Task: Create a due date automation trigger when advanced on, on the wednesday before a card is due add content with a description not containing resume at 11:00 AM.
Action: Mouse moved to (1066, 329)
Screenshot: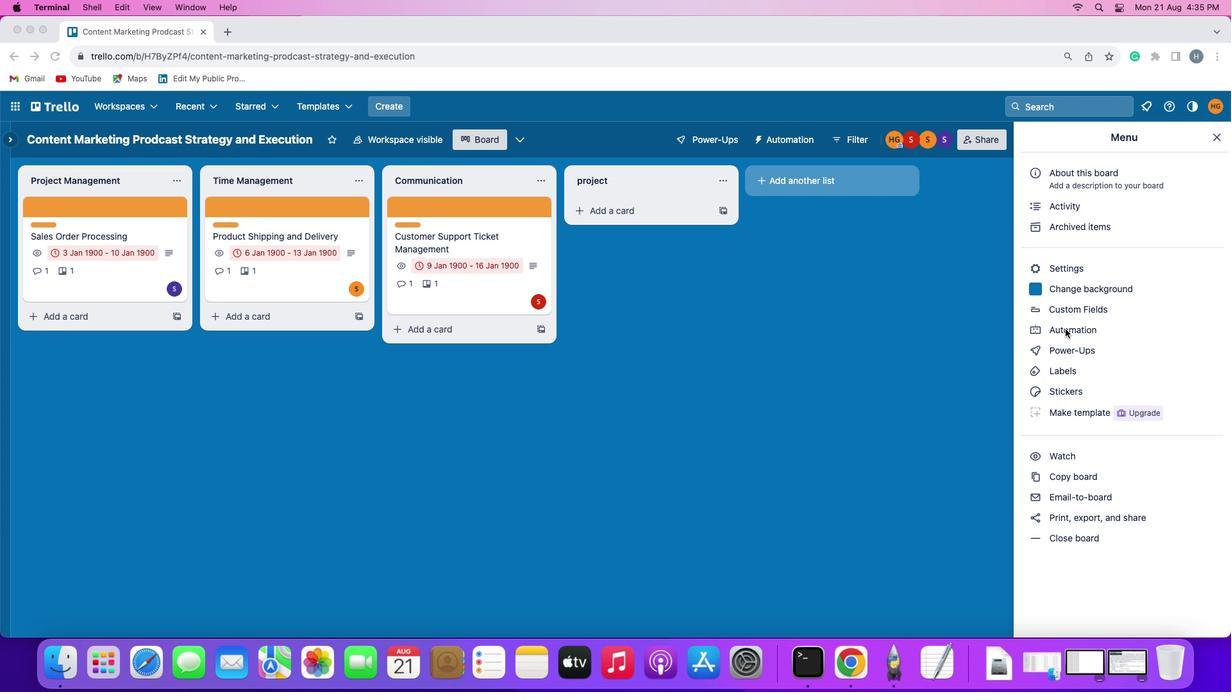 
Action: Mouse pressed left at (1066, 329)
Screenshot: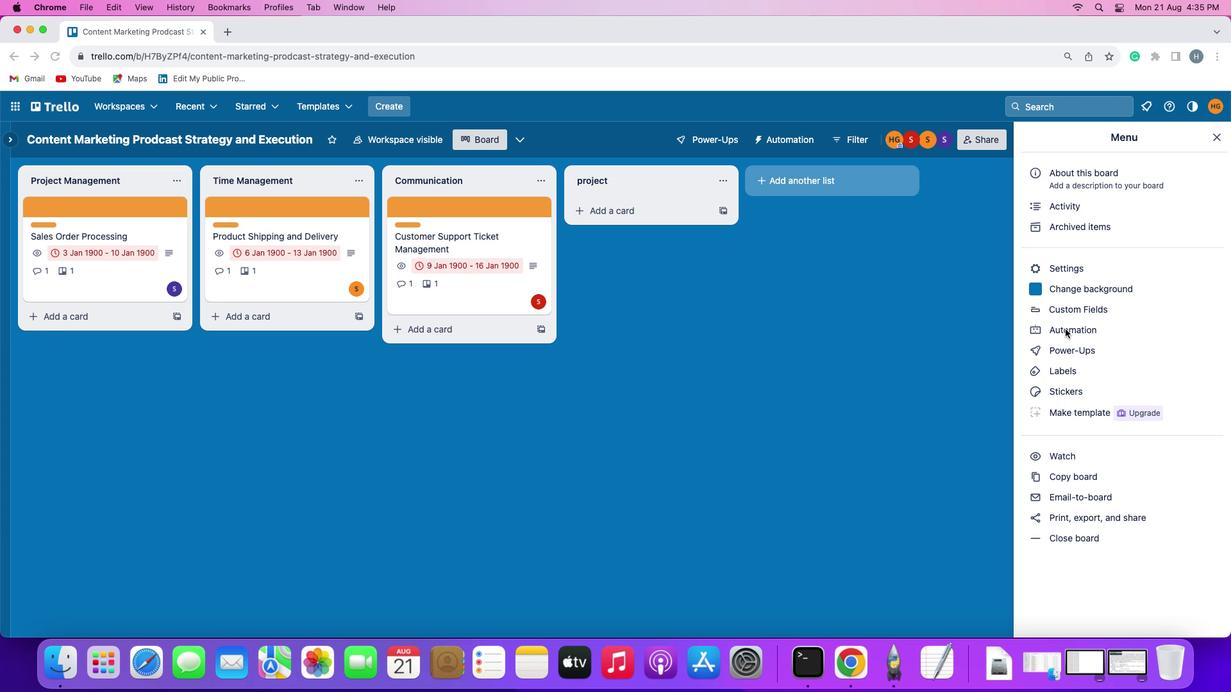 
Action: Mouse pressed left at (1066, 329)
Screenshot: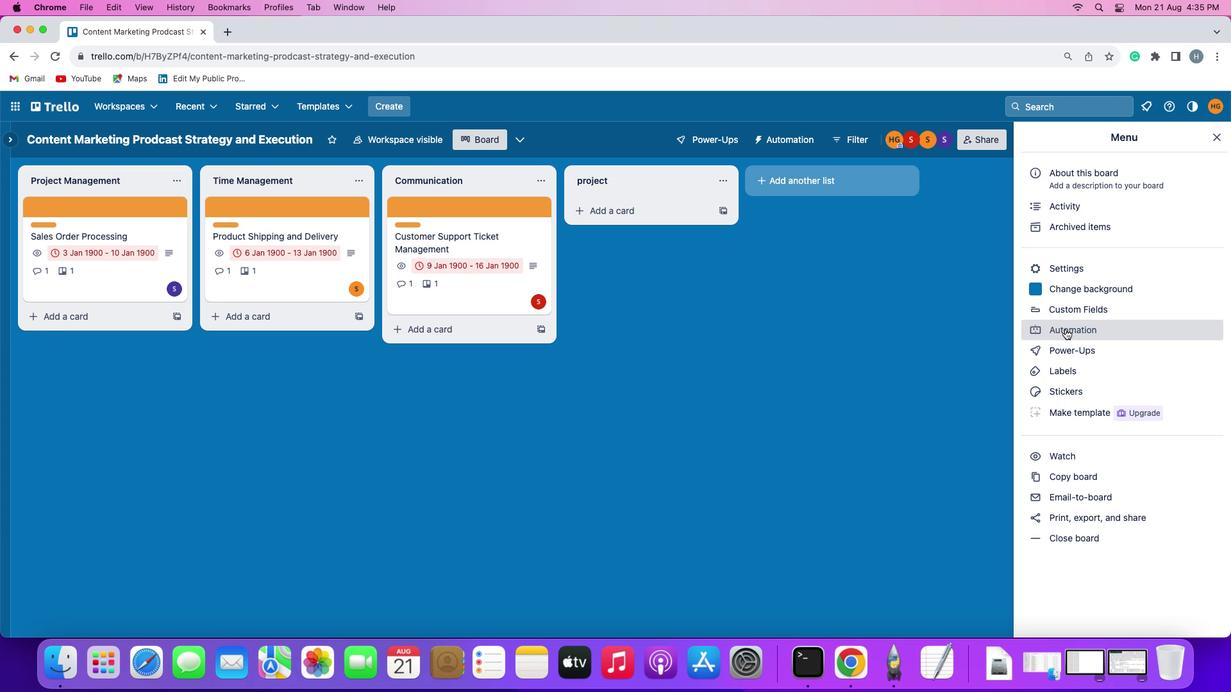 
Action: Mouse moved to (91, 306)
Screenshot: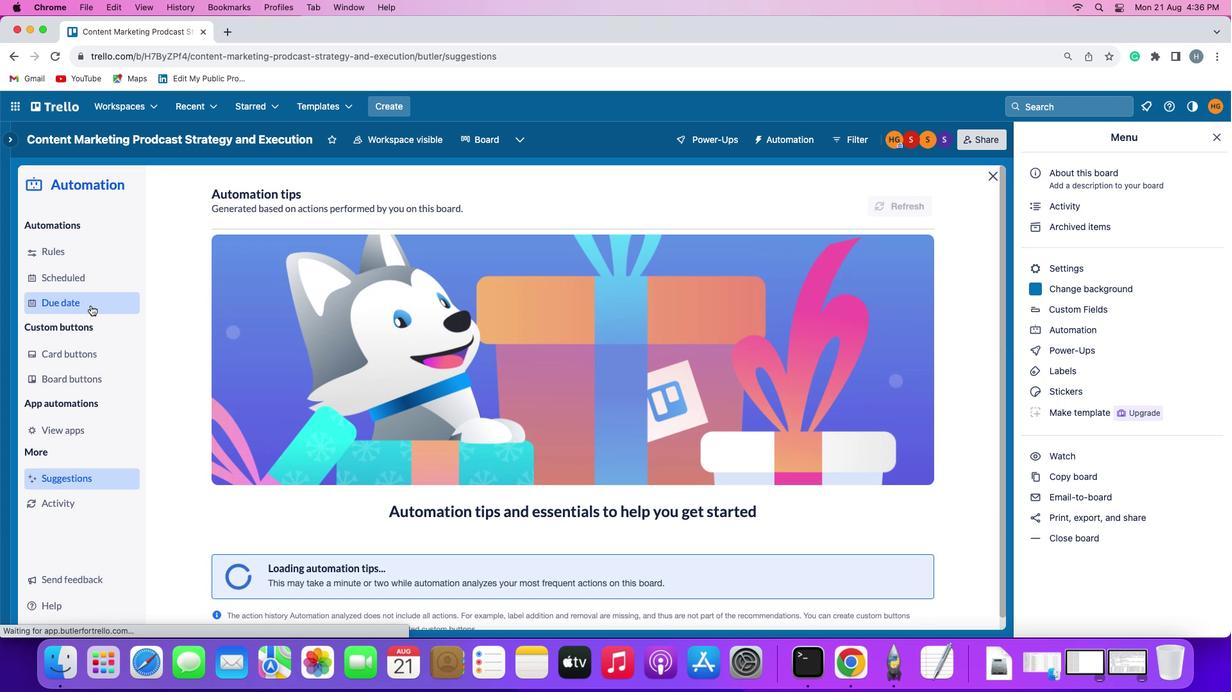 
Action: Mouse pressed left at (91, 306)
Screenshot: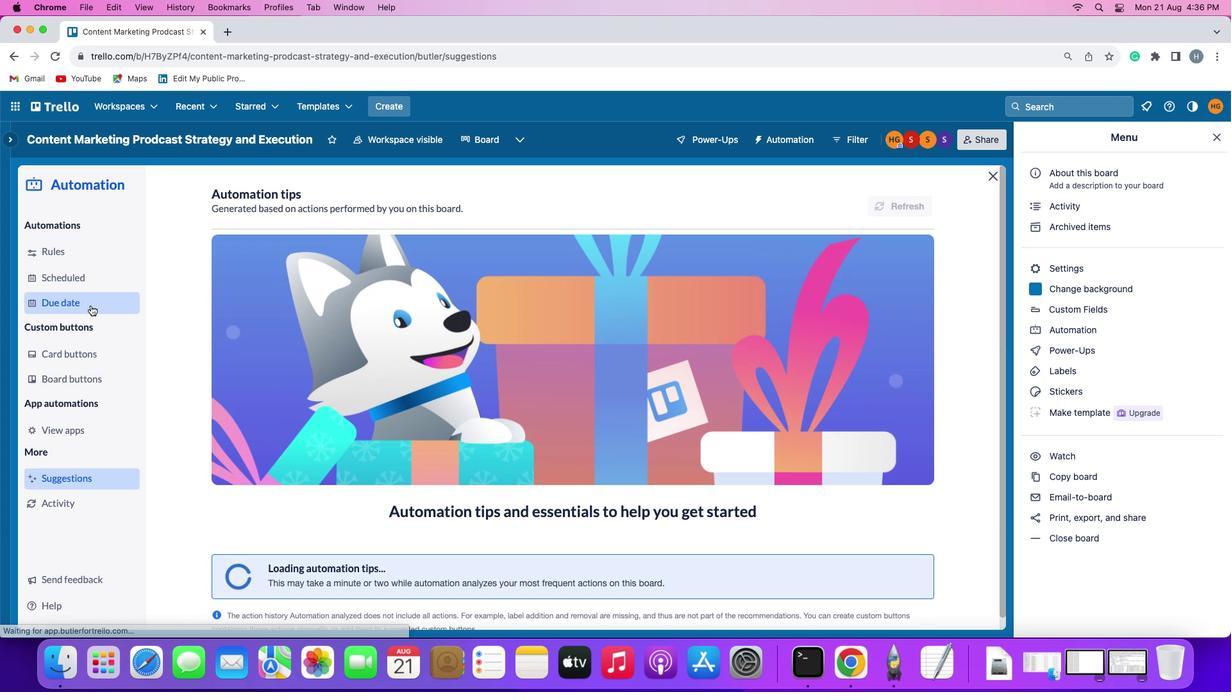 
Action: Mouse moved to (839, 196)
Screenshot: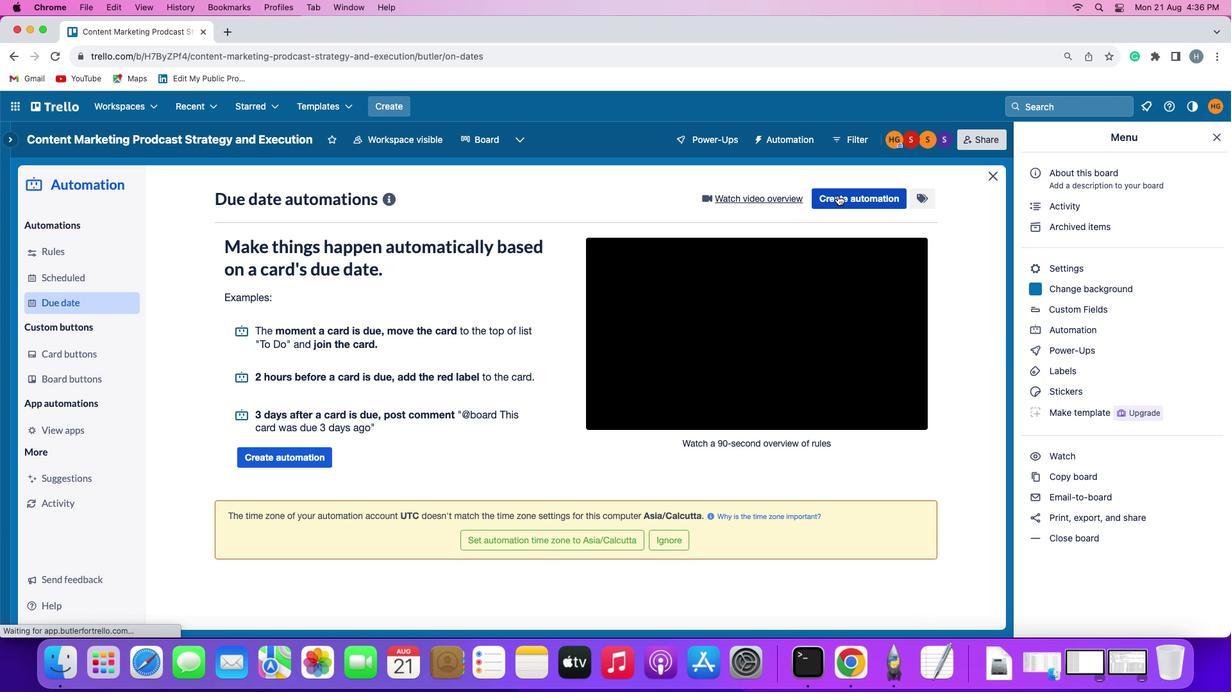 
Action: Mouse pressed left at (839, 196)
Screenshot: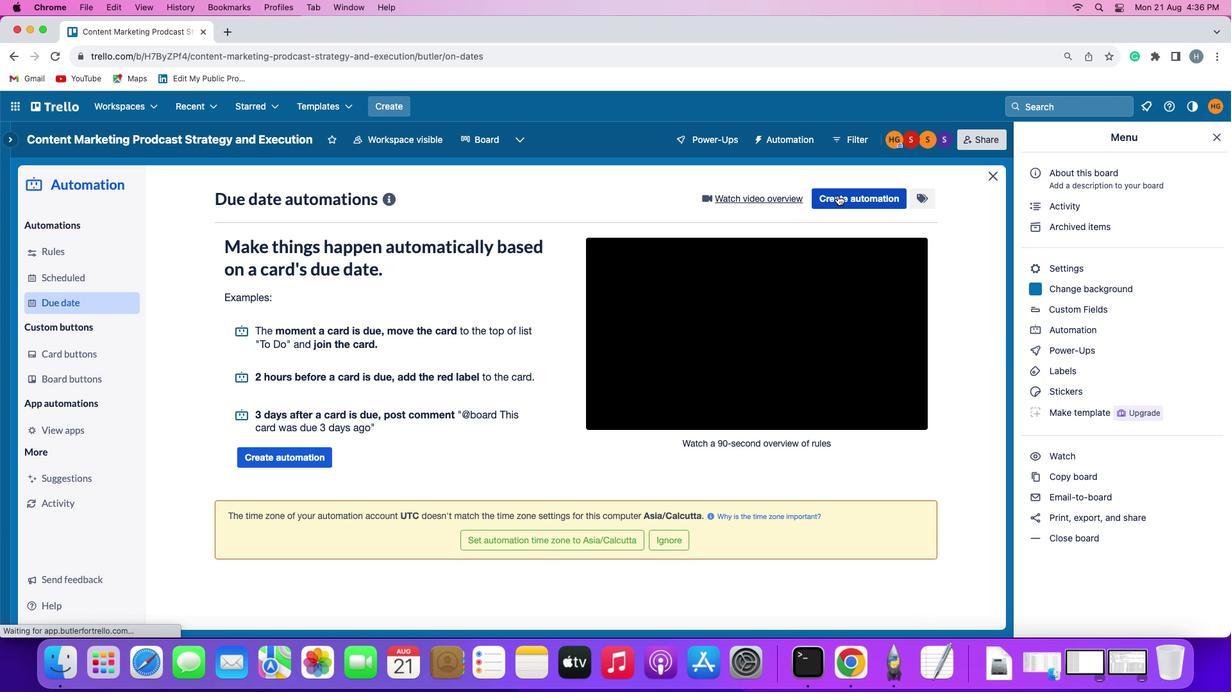 
Action: Mouse moved to (246, 322)
Screenshot: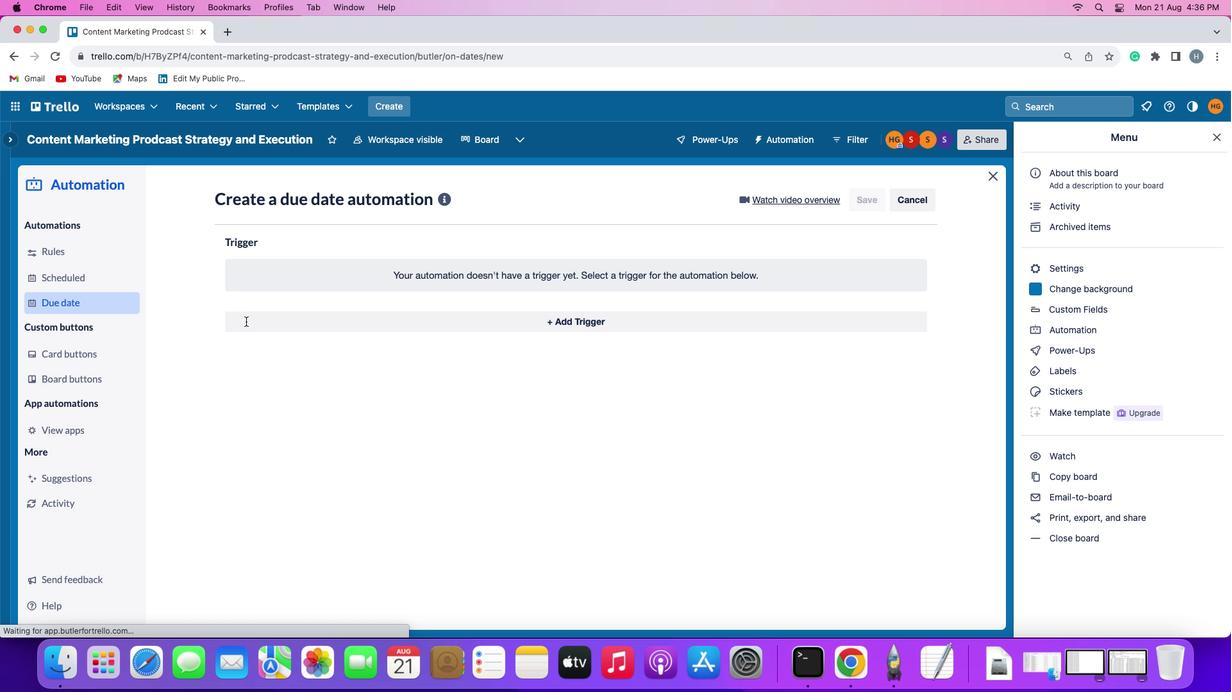 
Action: Mouse pressed left at (246, 322)
Screenshot: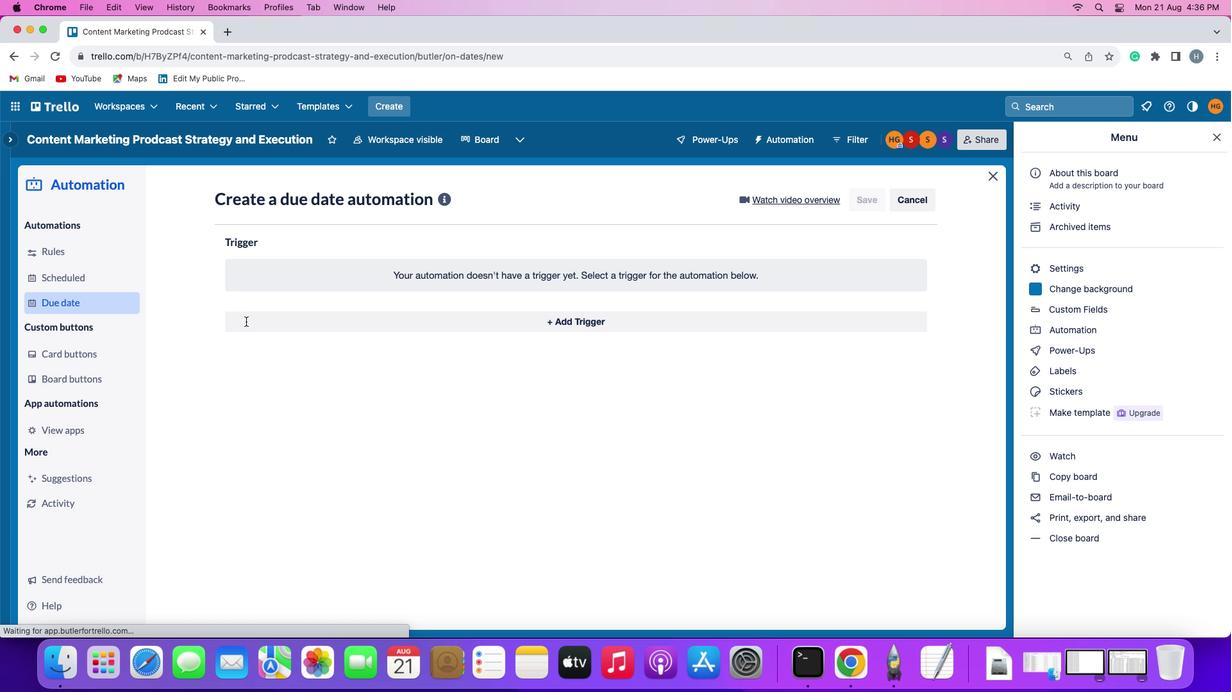 
Action: Mouse moved to (310, 436)
Screenshot: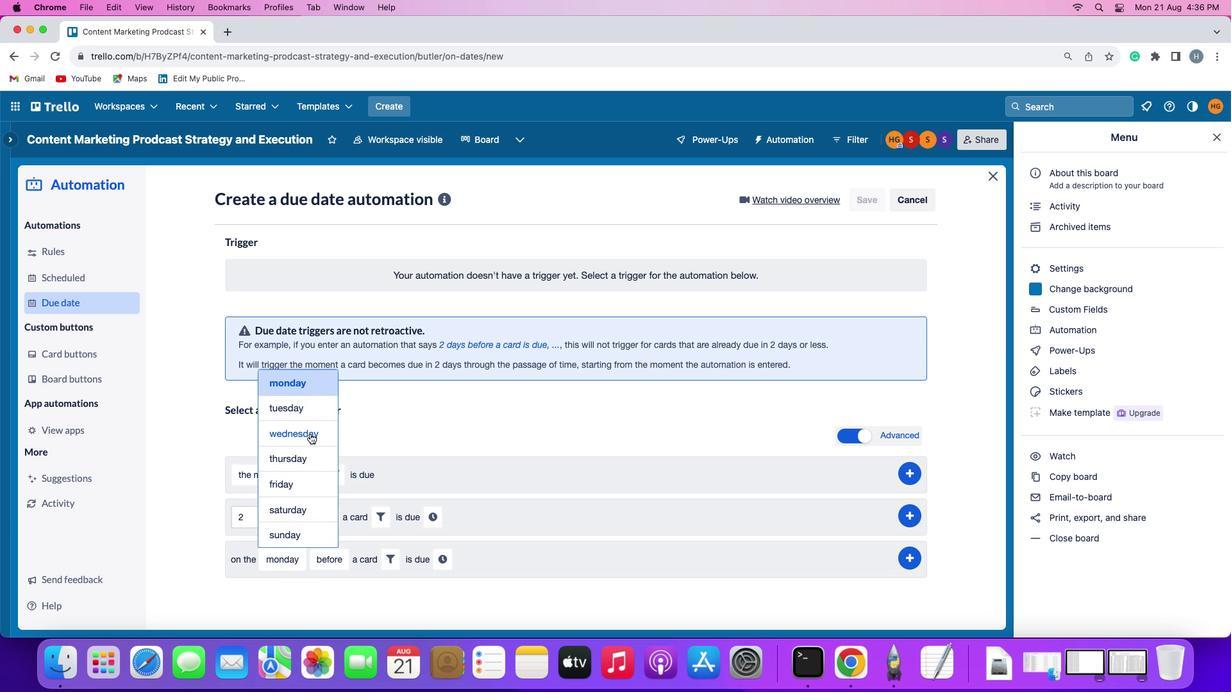 
Action: Mouse pressed left at (310, 436)
Screenshot: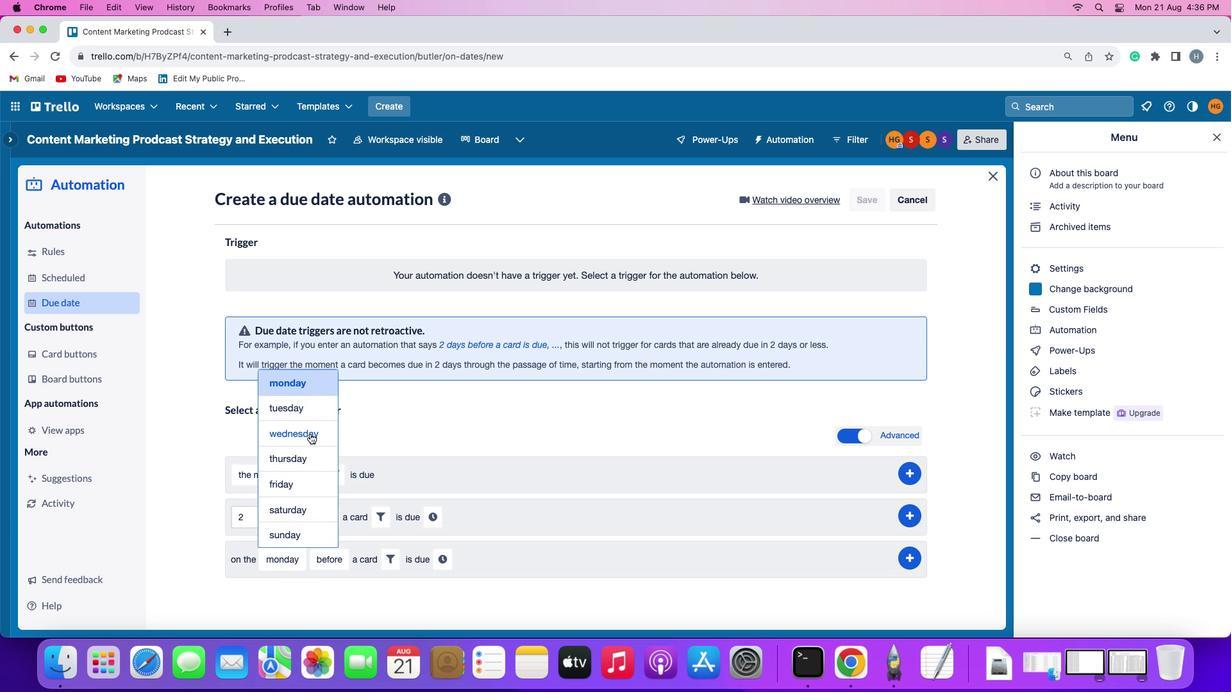 
Action: Mouse moved to (406, 561)
Screenshot: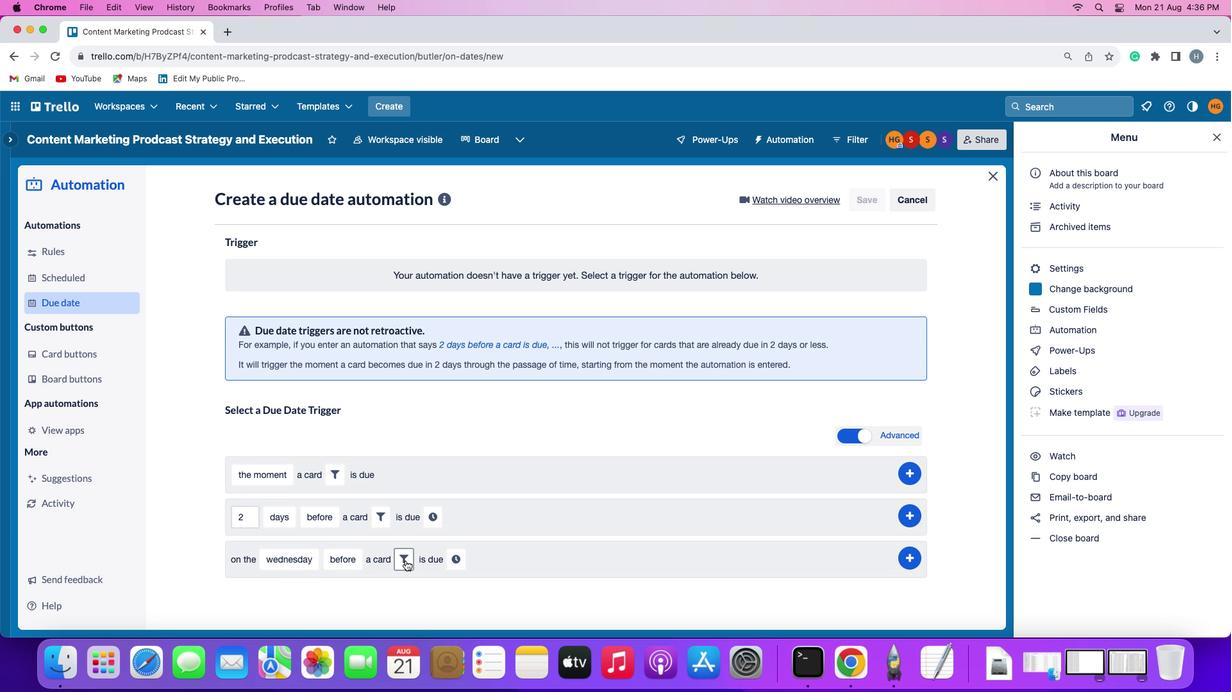 
Action: Mouse pressed left at (406, 561)
Screenshot: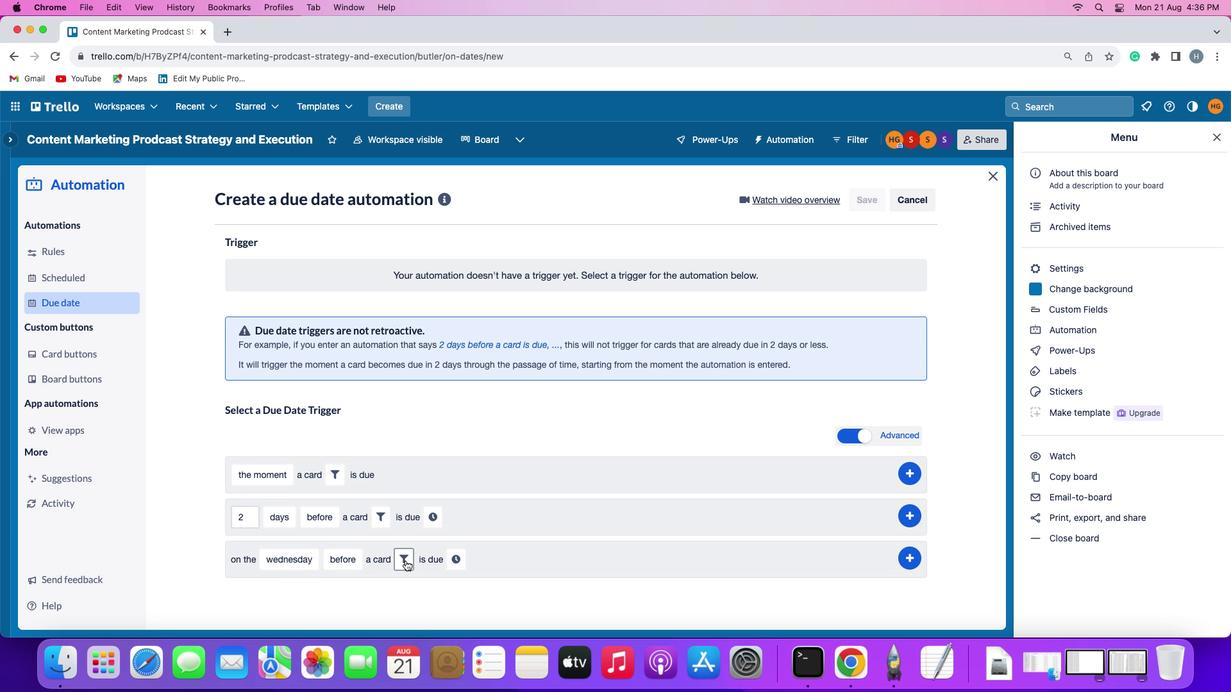
Action: Mouse moved to (567, 594)
Screenshot: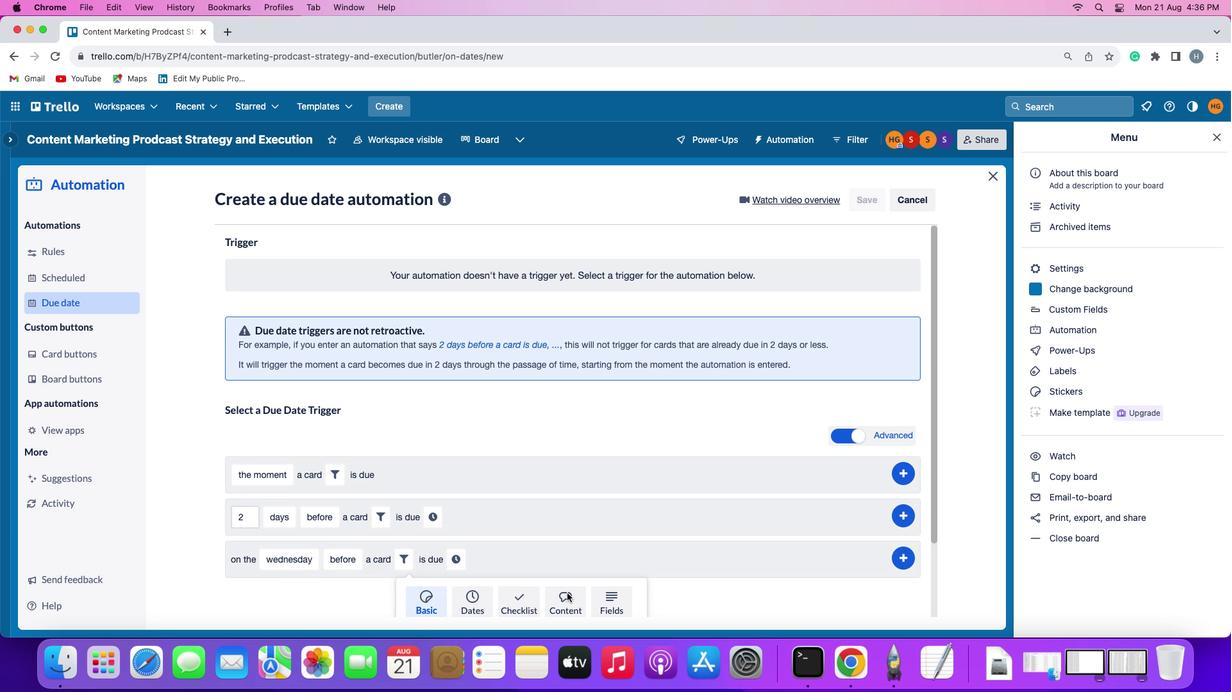 
Action: Mouse pressed left at (567, 594)
Screenshot: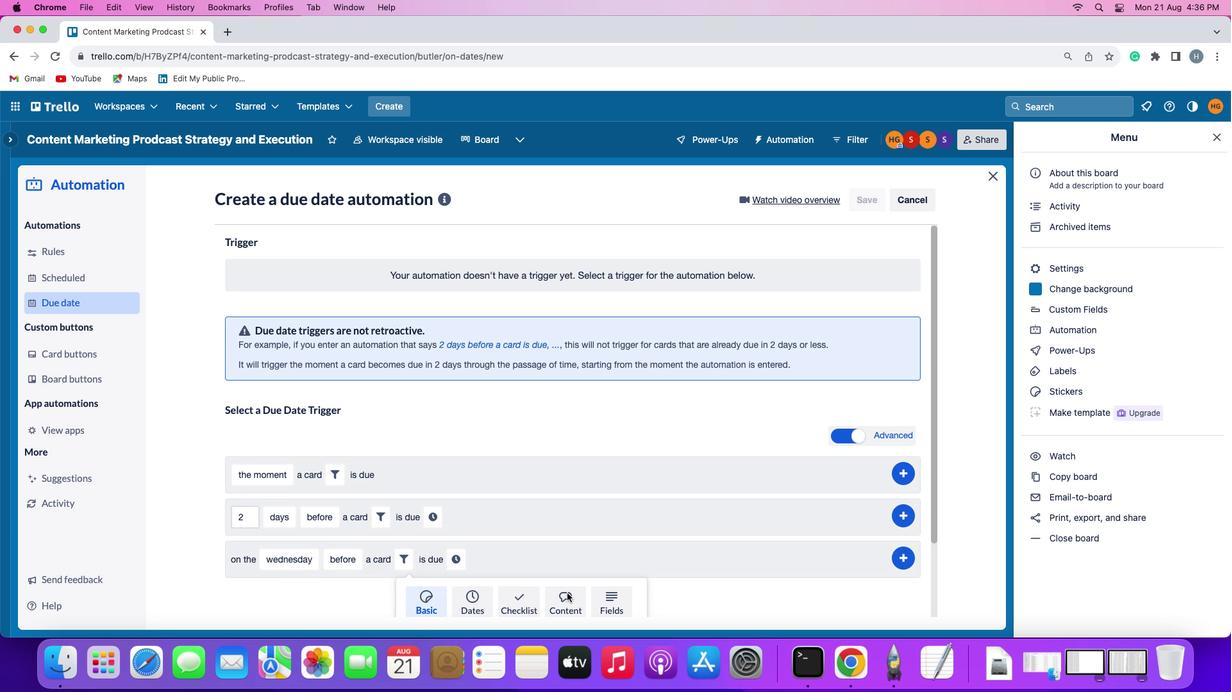 
Action: Mouse moved to (349, 583)
Screenshot: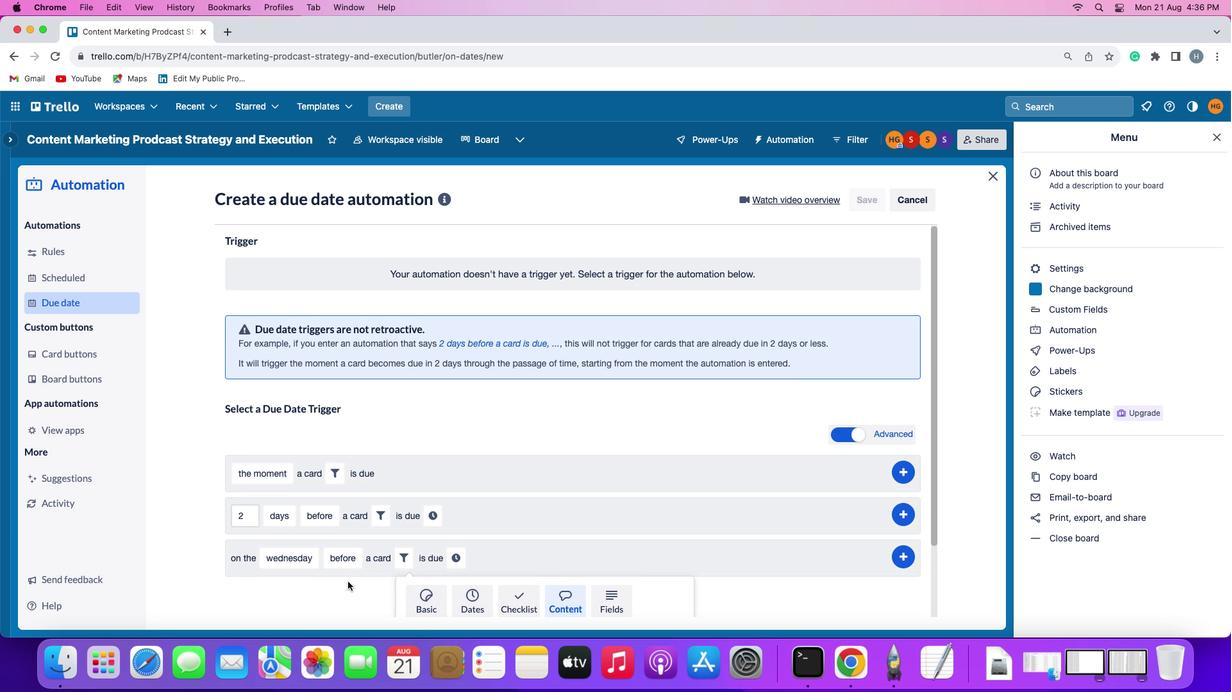 
Action: Mouse scrolled (349, 583) with delta (0, 0)
Screenshot: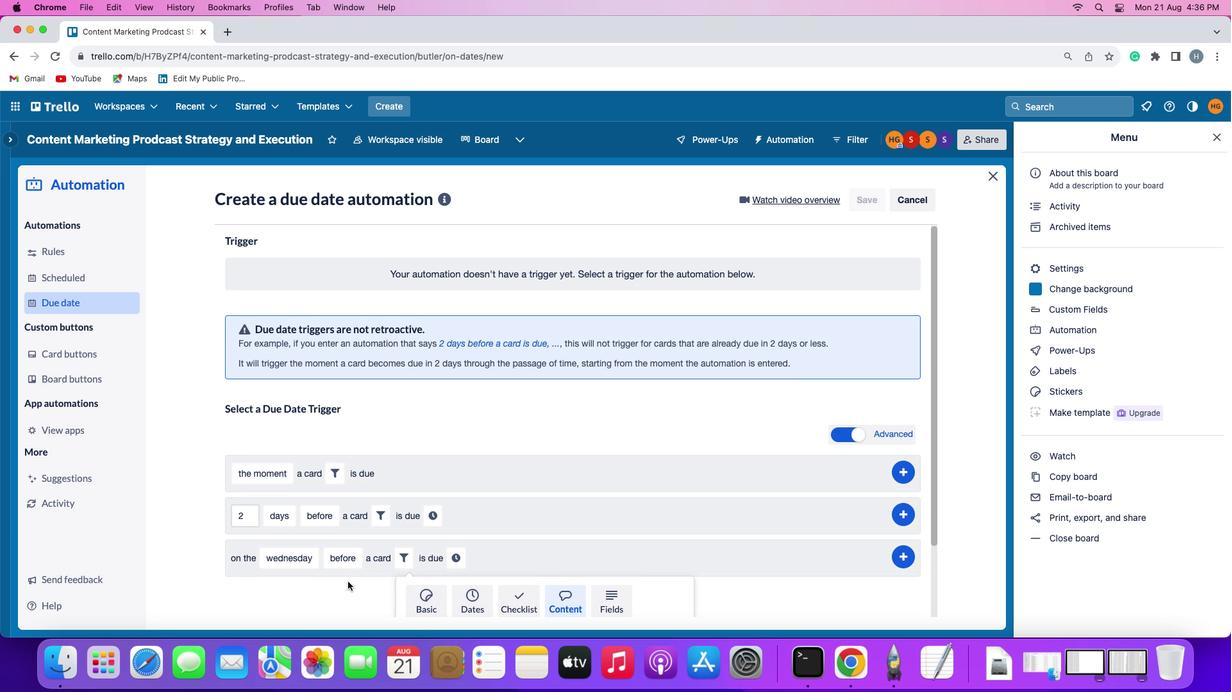 
Action: Mouse moved to (349, 583)
Screenshot: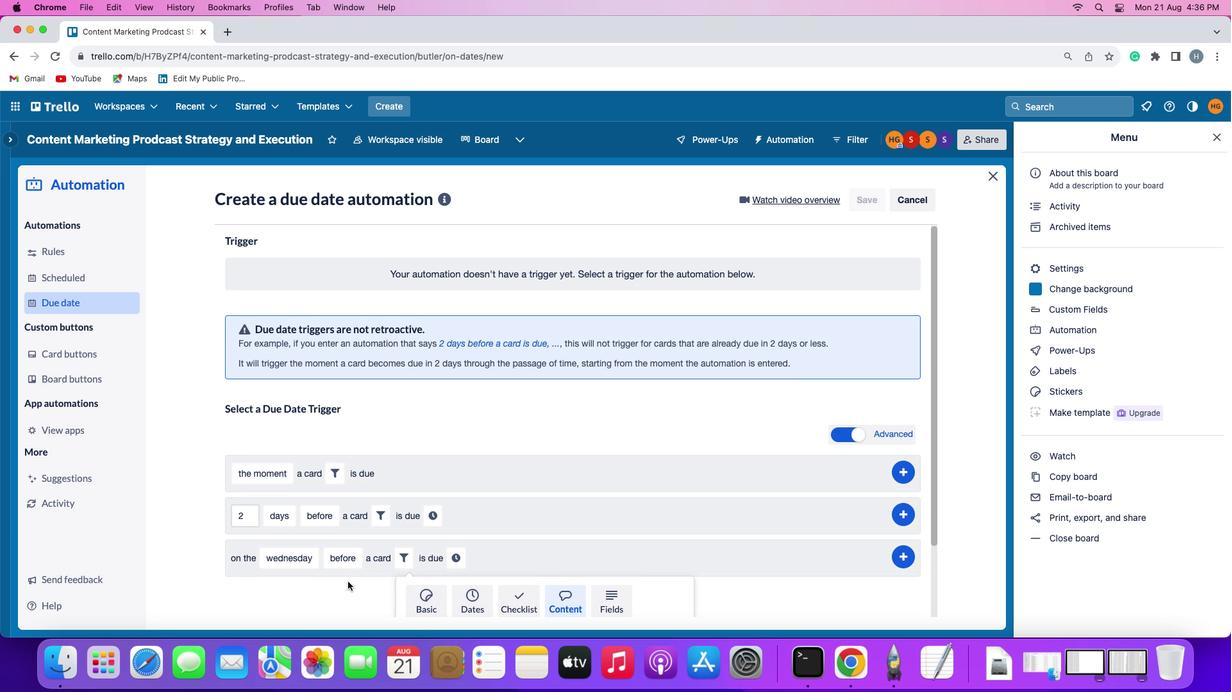 
Action: Mouse scrolled (349, 583) with delta (0, 0)
Screenshot: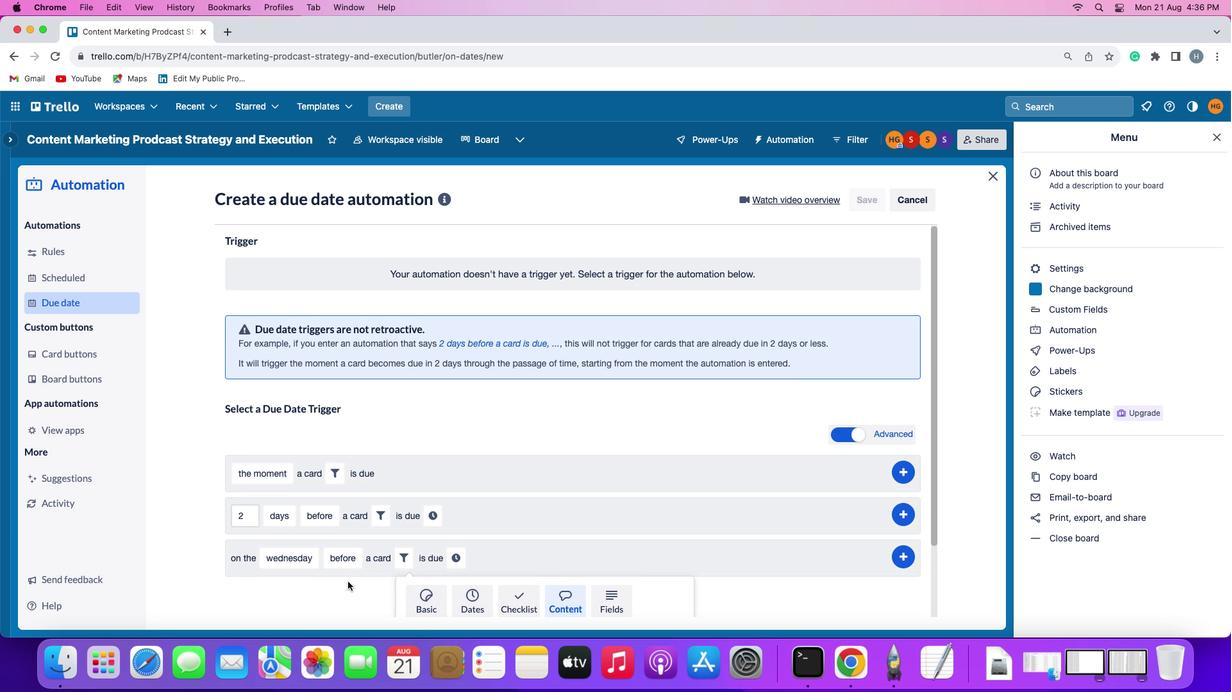 
Action: Mouse moved to (348, 583)
Screenshot: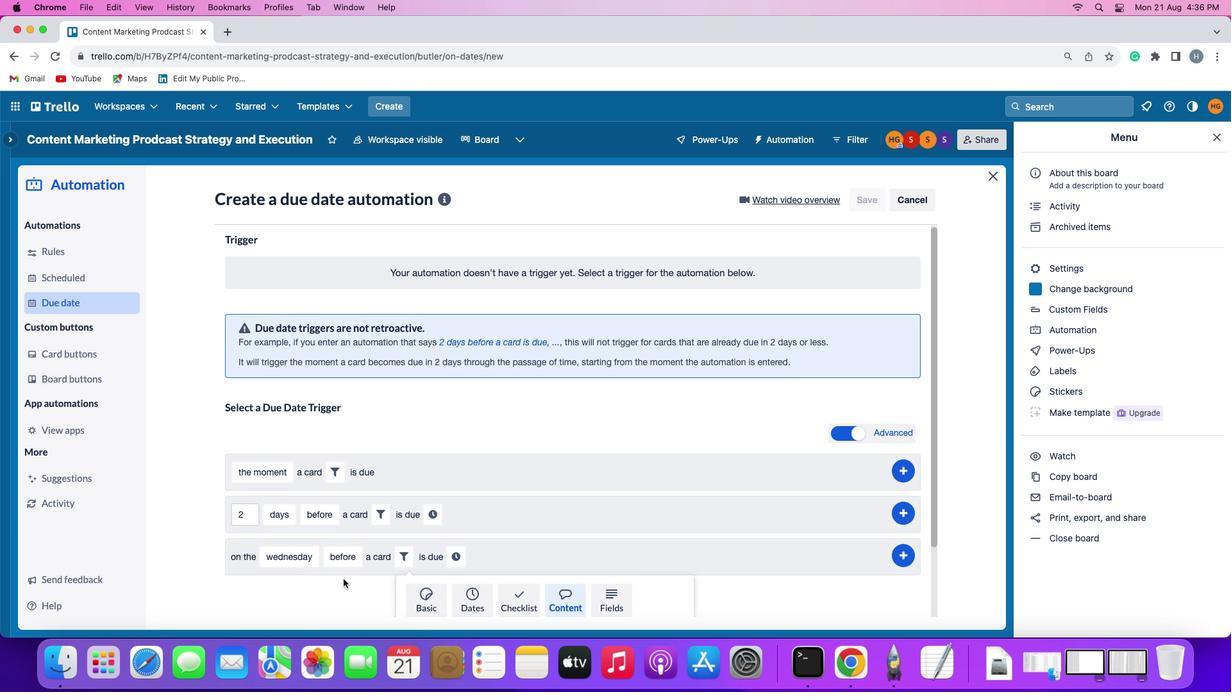 
Action: Mouse scrolled (348, 583) with delta (0, 0)
Screenshot: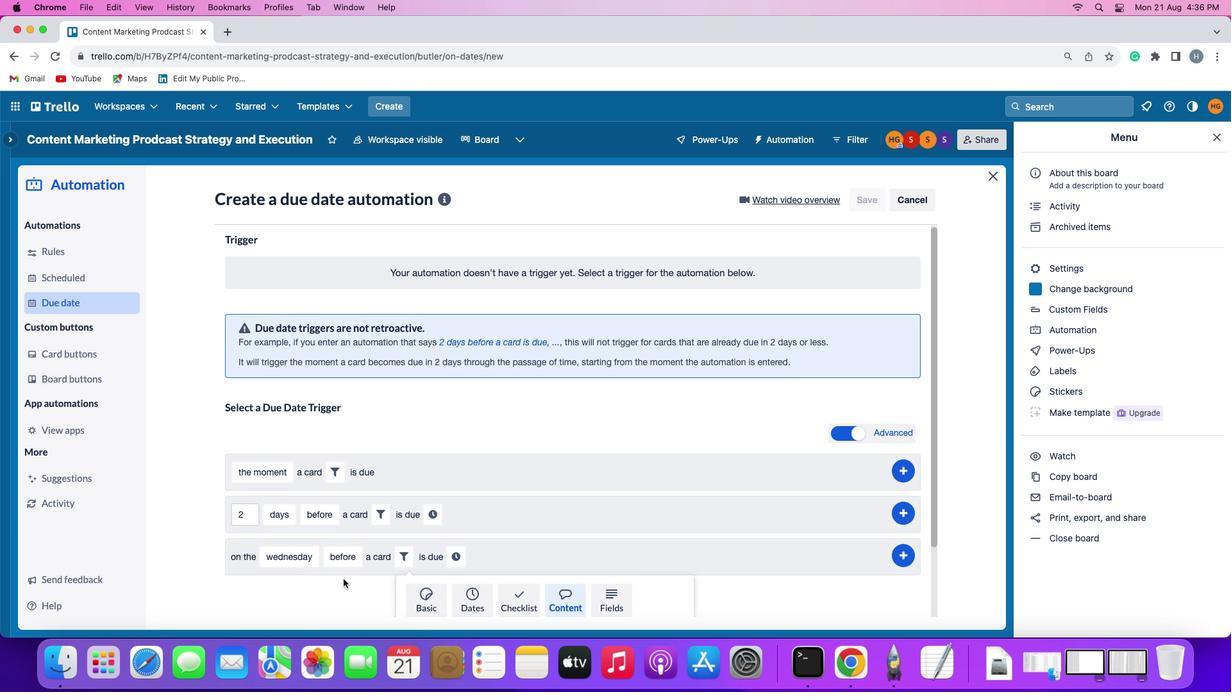 
Action: Mouse moved to (343, 579)
Screenshot: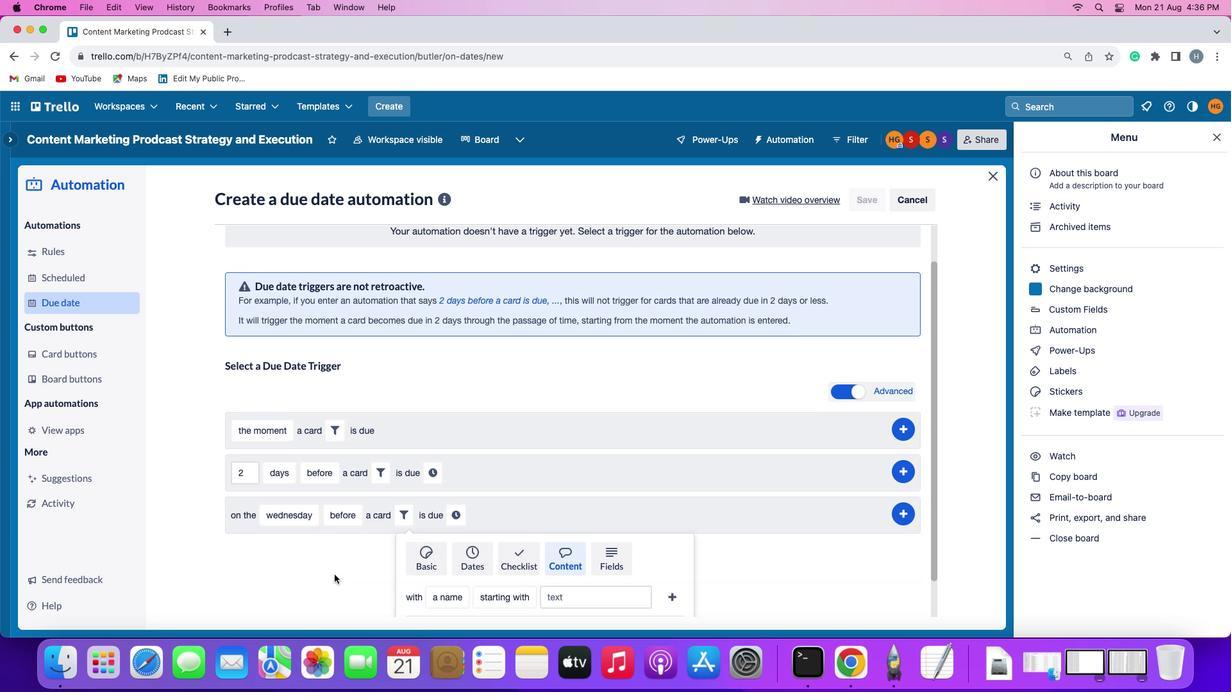 
Action: Mouse scrolled (343, 579) with delta (0, -1)
Screenshot: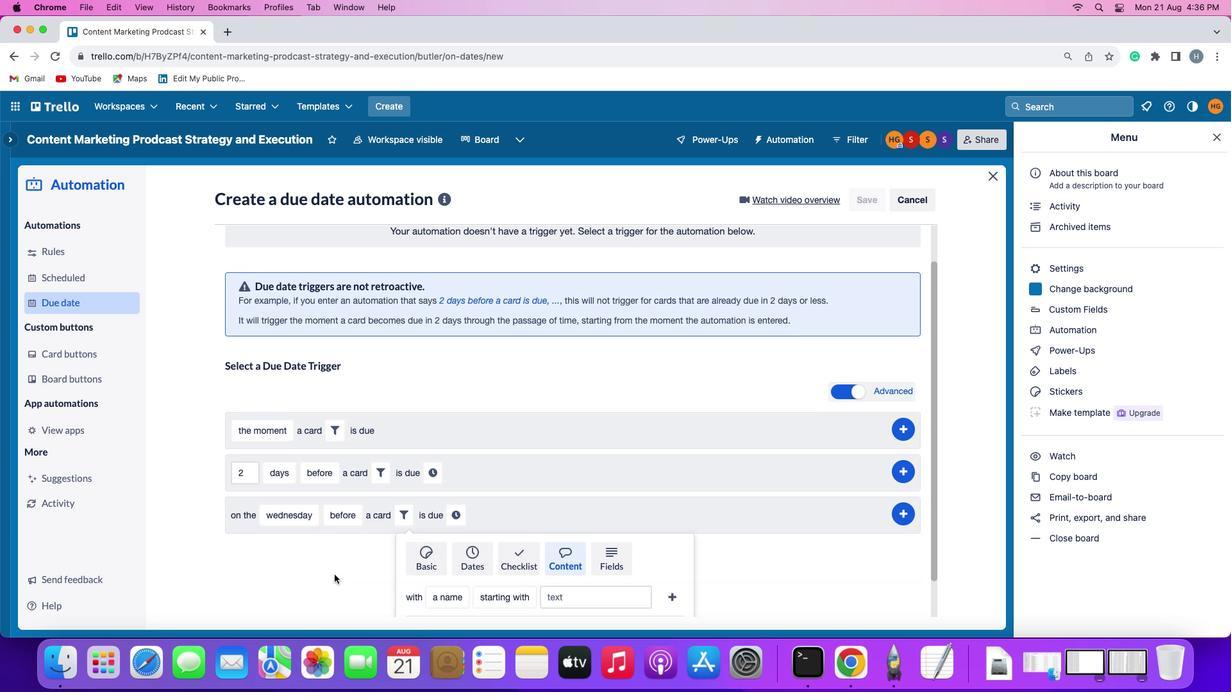 
Action: Mouse moved to (449, 552)
Screenshot: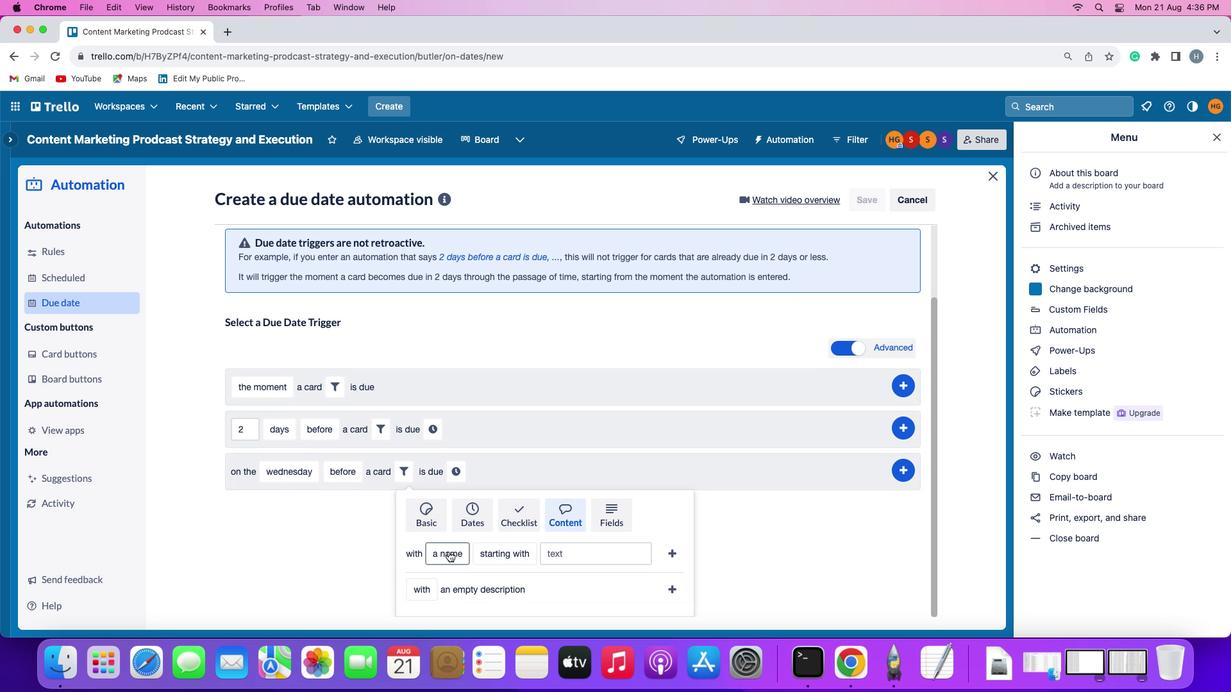 
Action: Mouse pressed left at (449, 552)
Screenshot: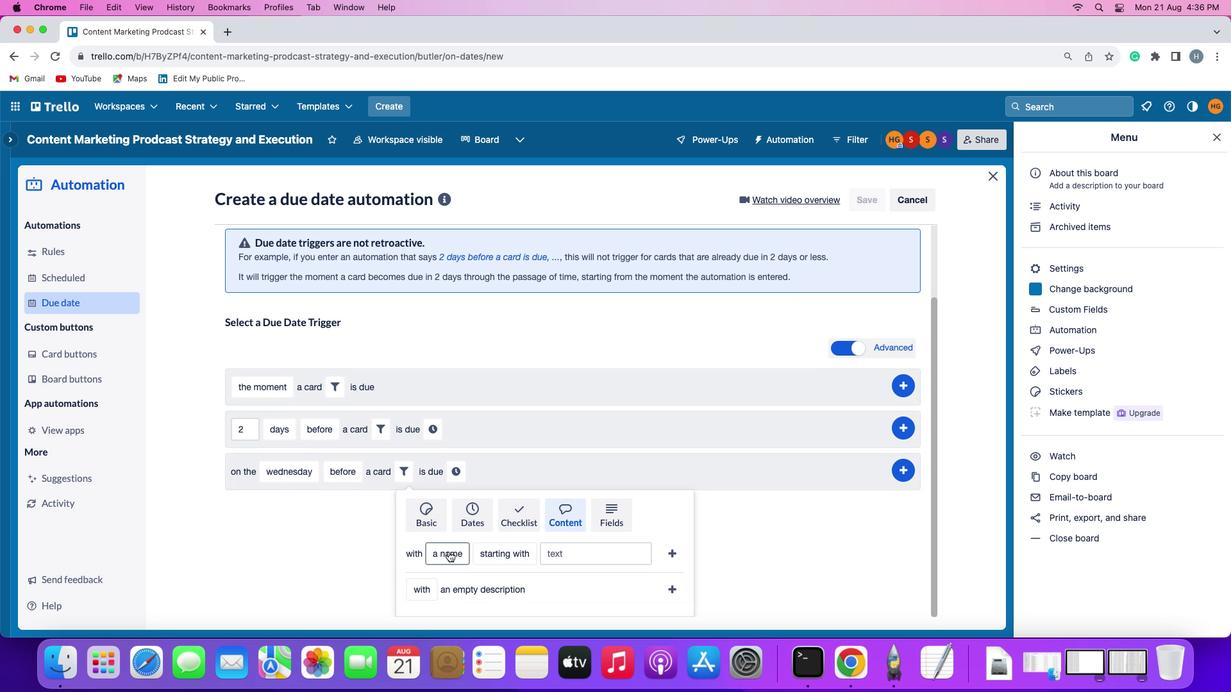 
Action: Mouse moved to (470, 506)
Screenshot: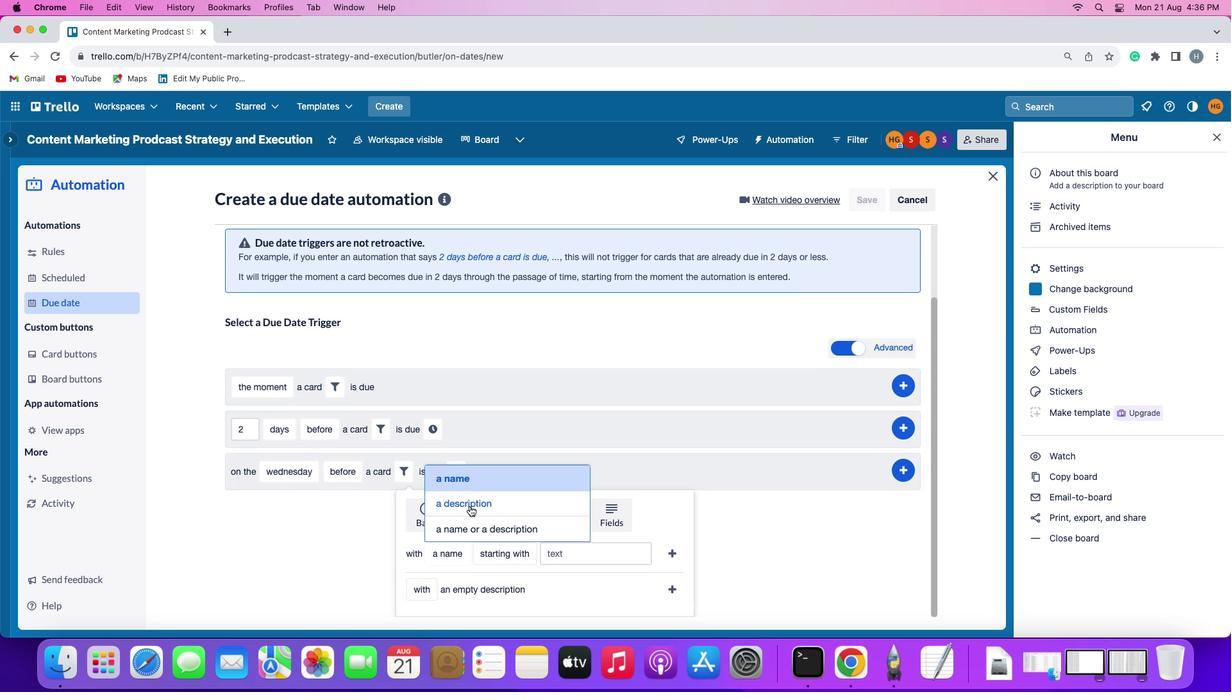 
Action: Mouse pressed left at (470, 506)
Screenshot: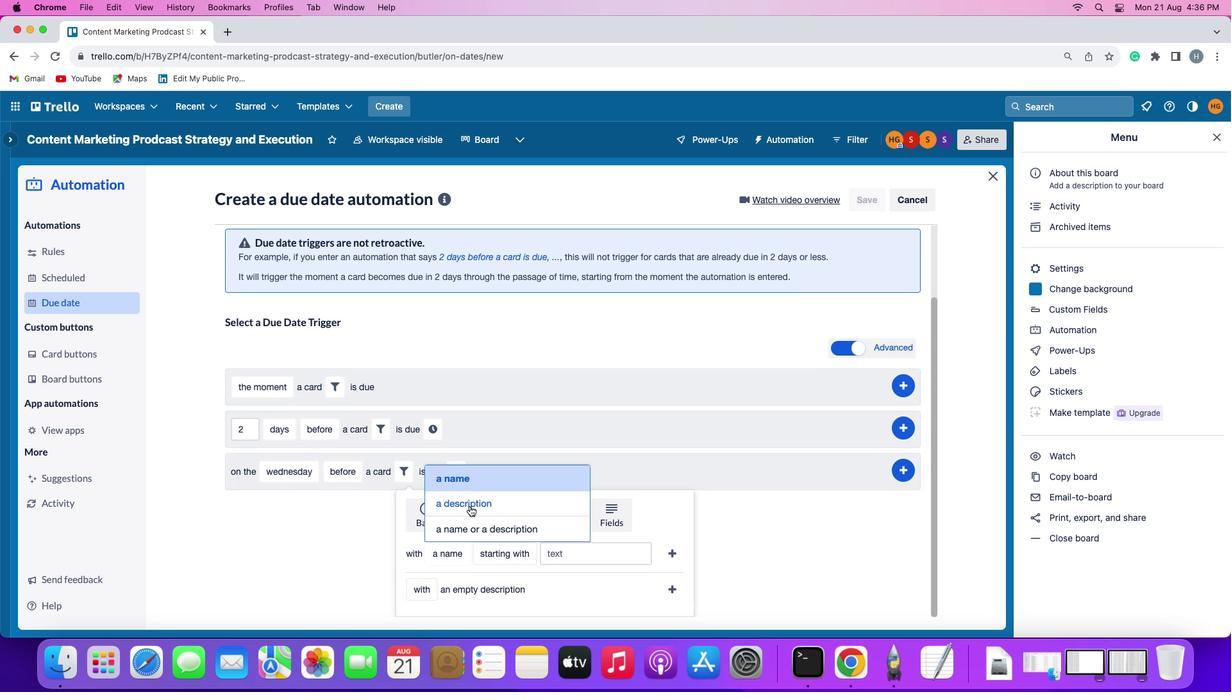 
Action: Mouse moved to (533, 554)
Screenshot: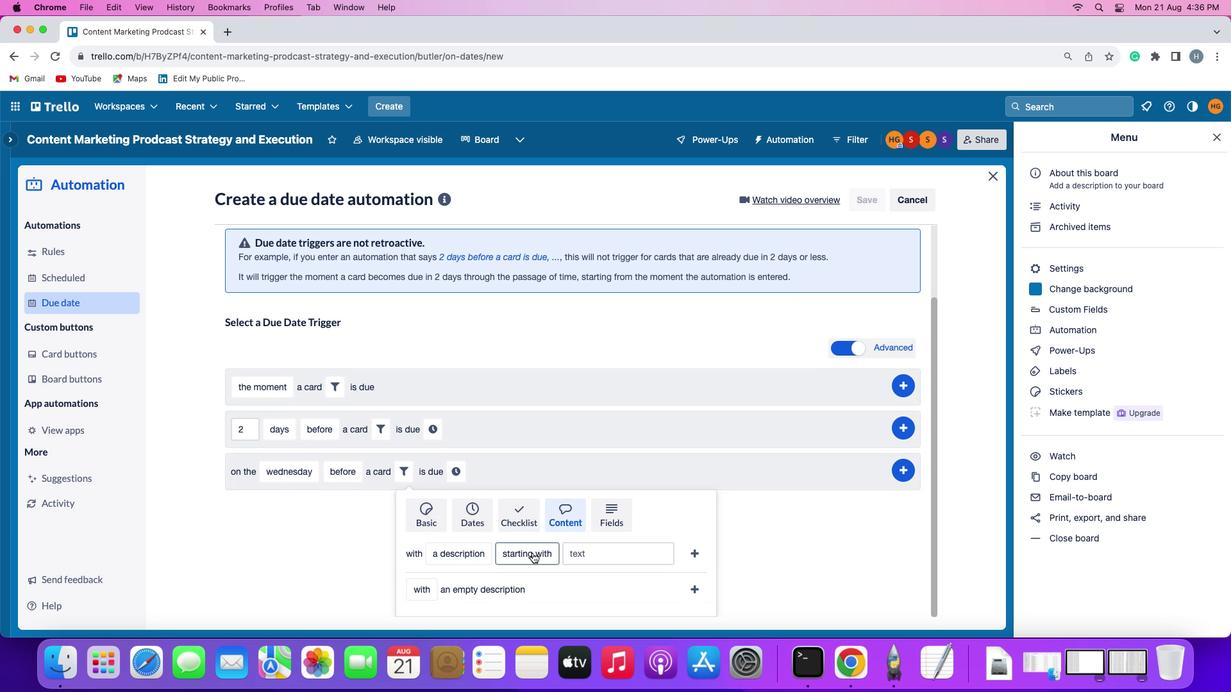 
Action: Mouse pressed left at (533, 554)
Screenshot: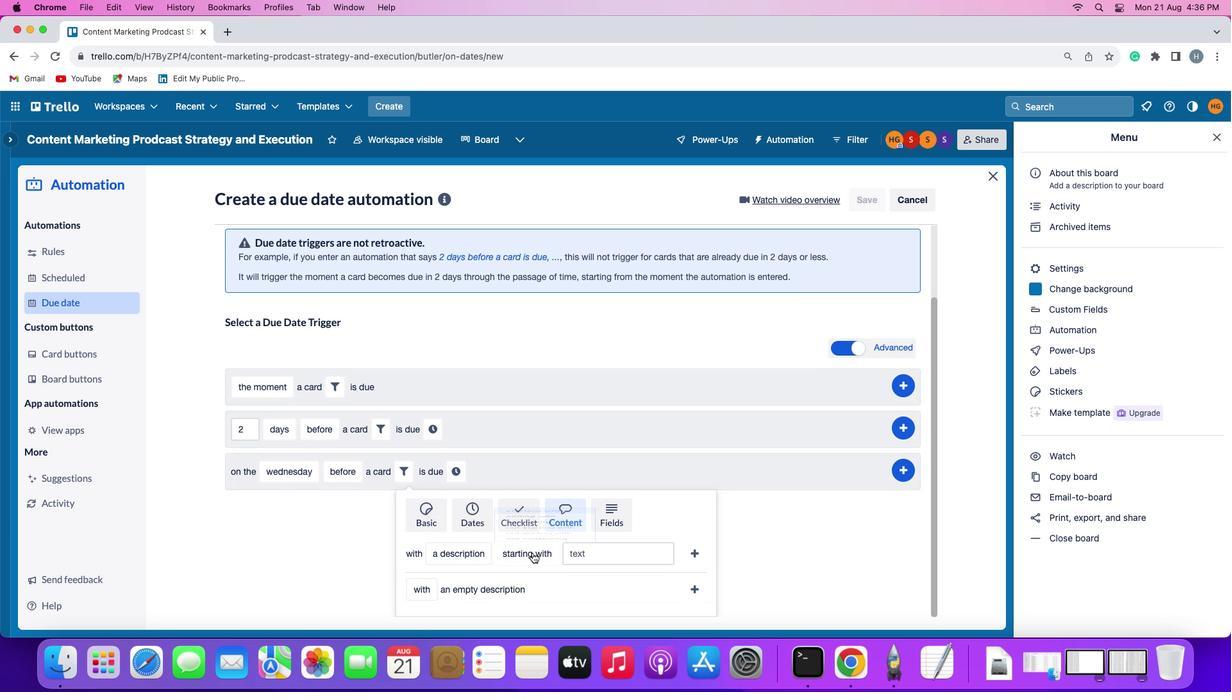 
Action: Mouse moved to (533, 528)
Screenshot: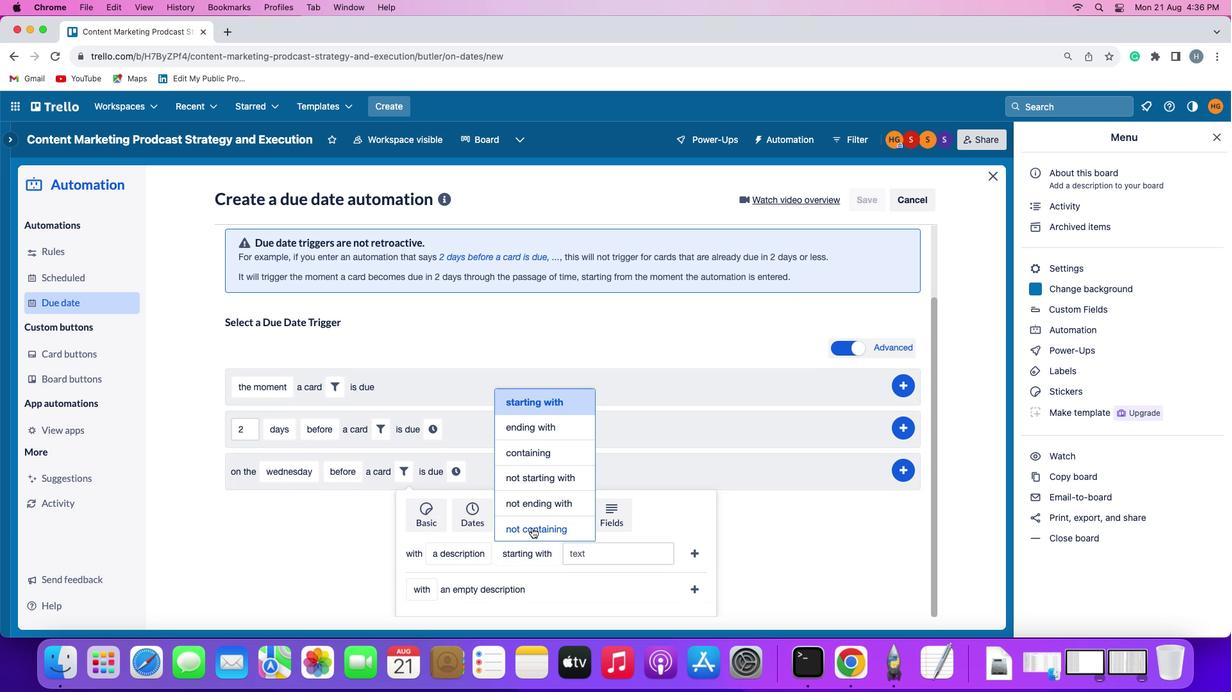 
Action: Mouse pressed left at (533, 528)
Screenshot: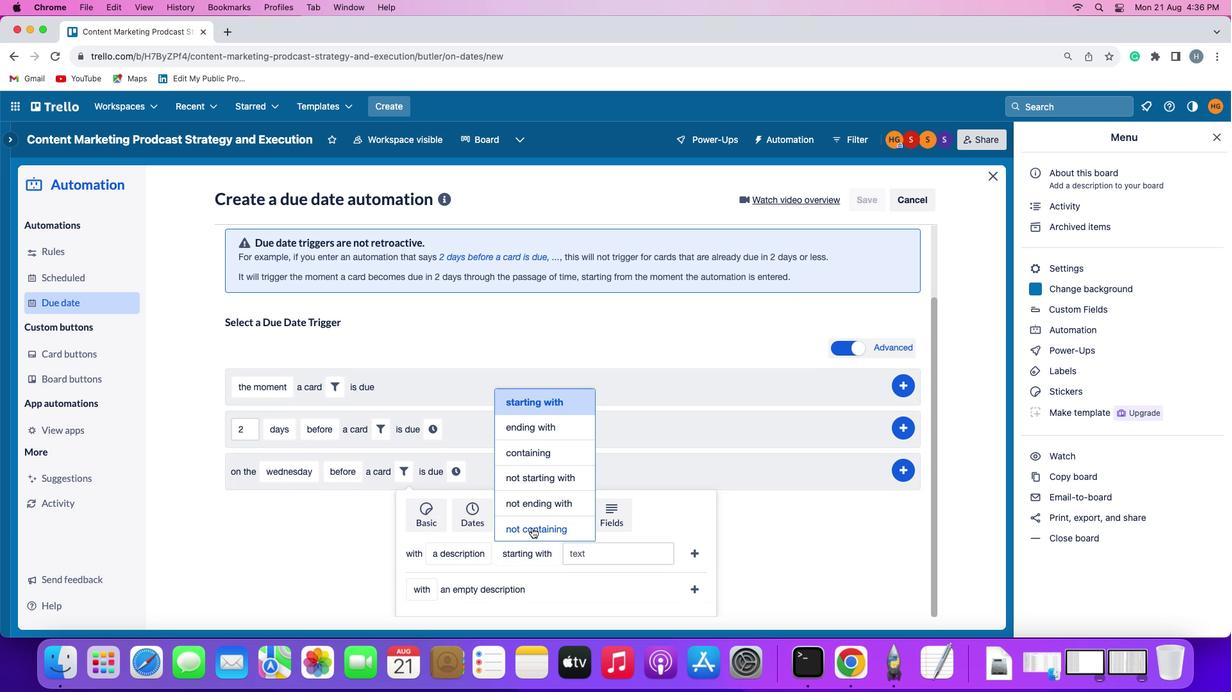 
Action: Mouse moved to (605, 555)
Screenshot: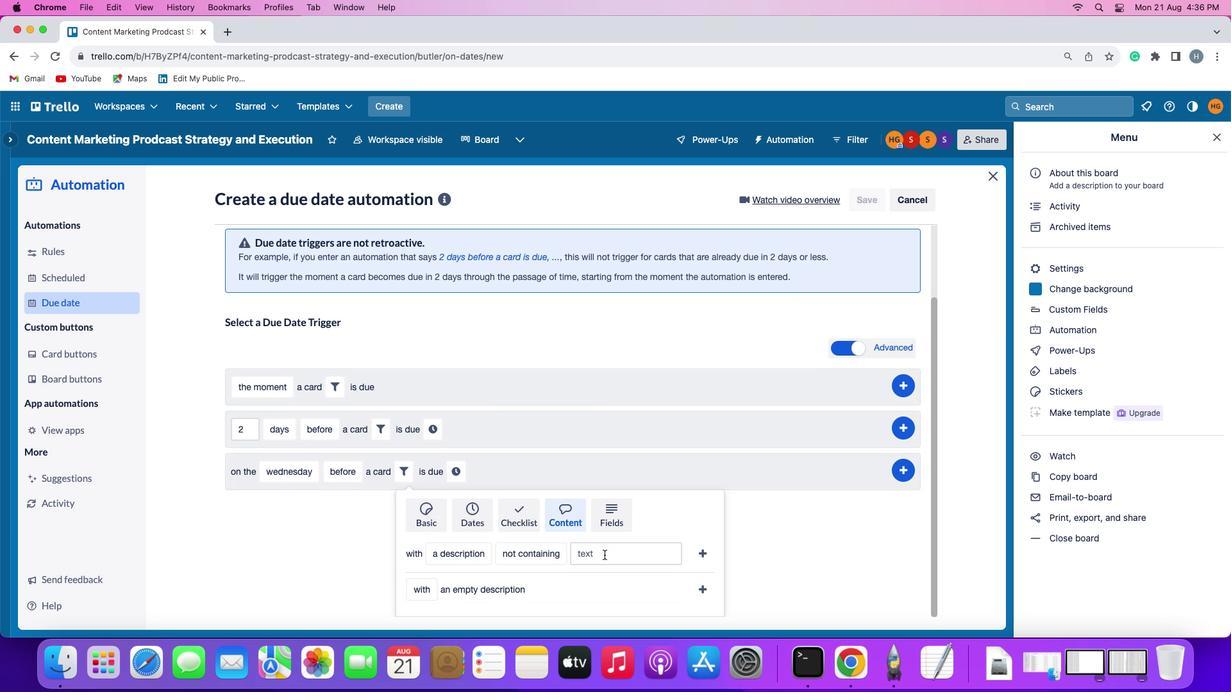 
Action: Mouse pressed left at (605, 555)
Screenshot: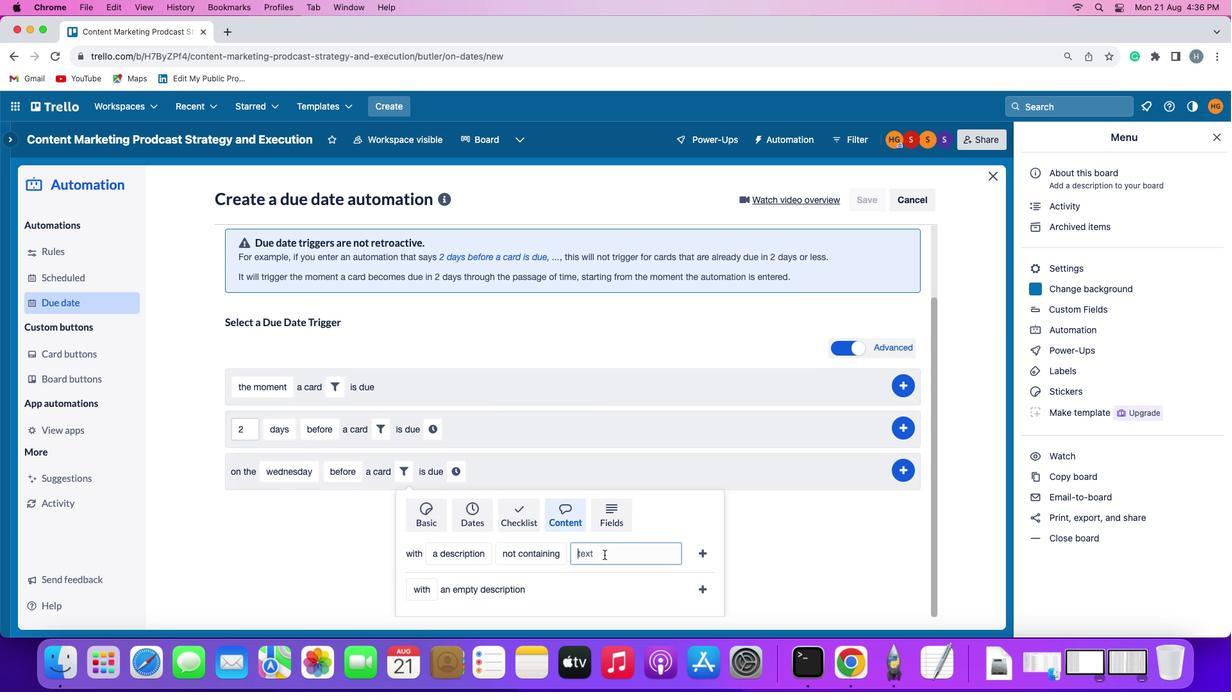 
Action: Mouse moved to (604, 552)
Screenshot: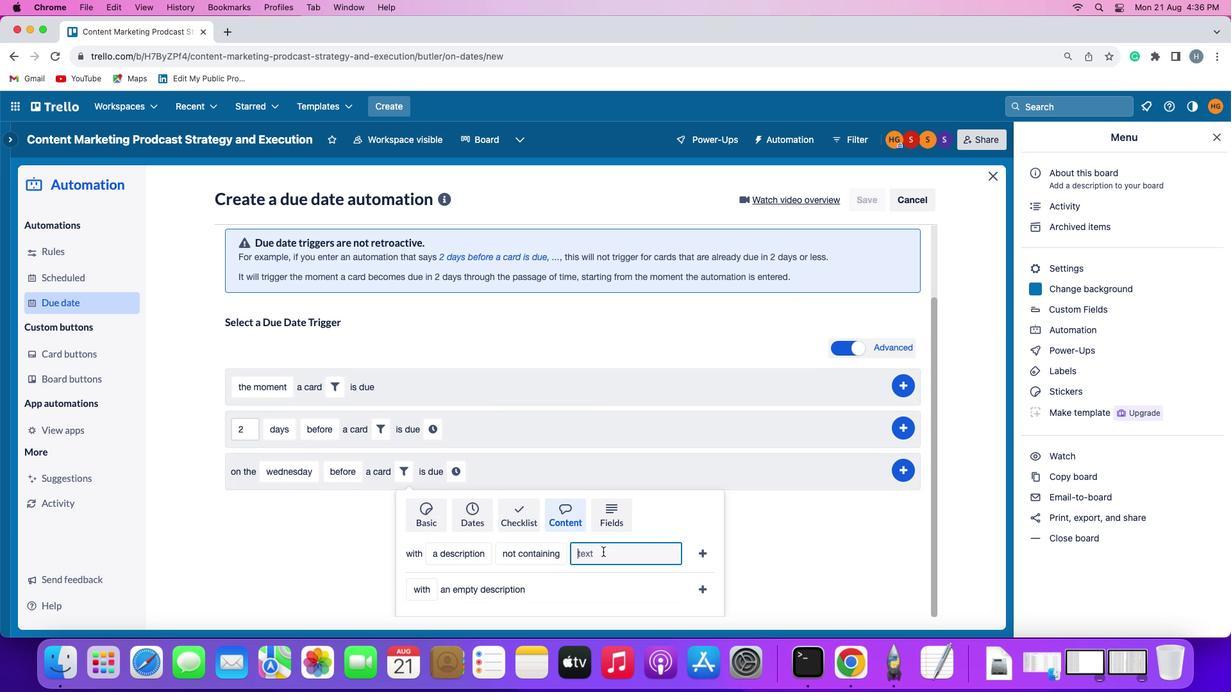 
Action: Key pressed 'r'
Screenshot: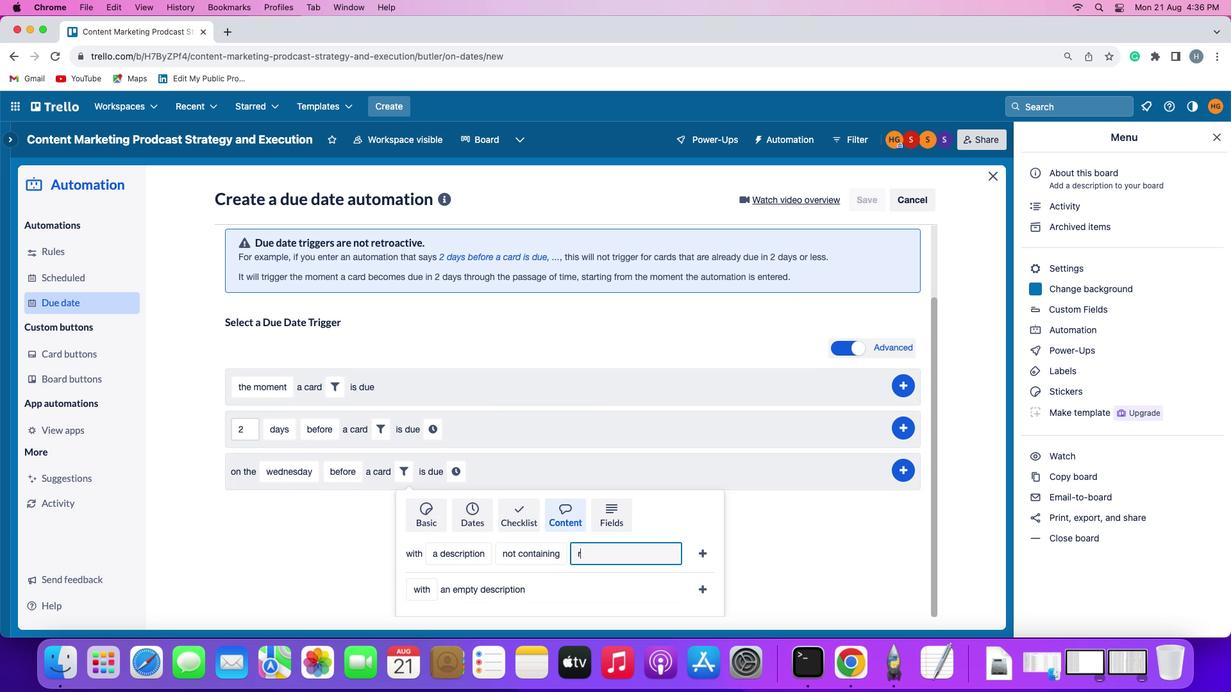 
Action: Mouse moved to (604, 552)
Screenshot: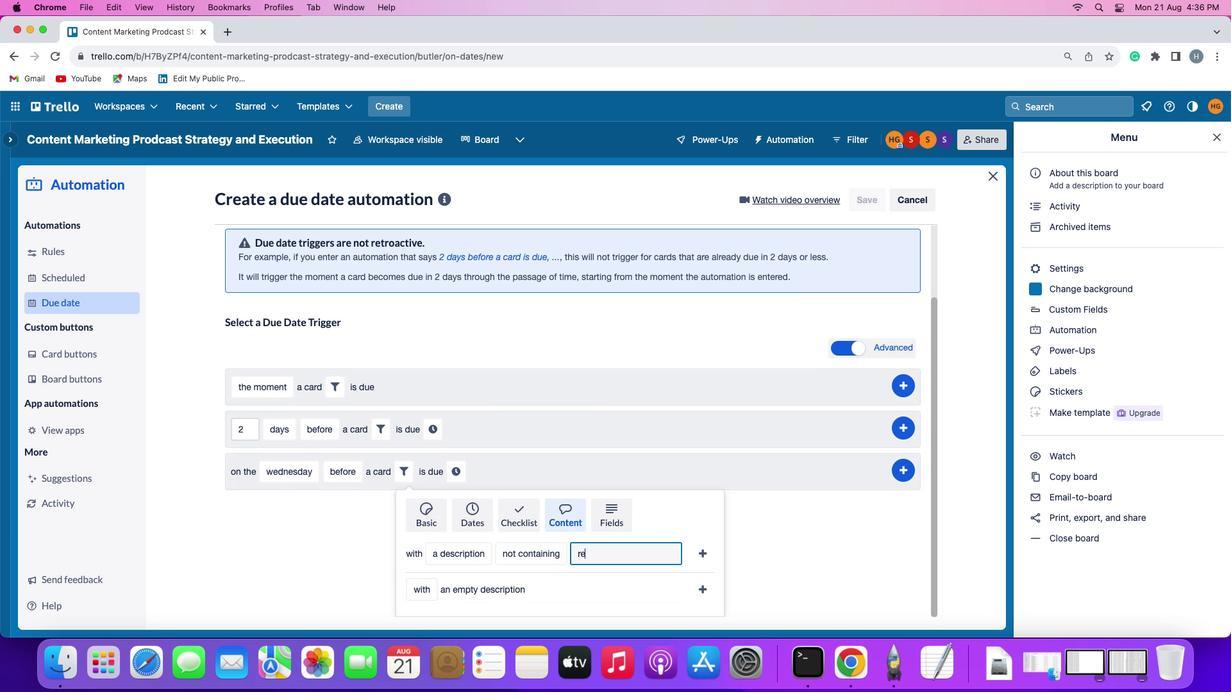 
Action: Key pressed 'e''s'
Screenshot: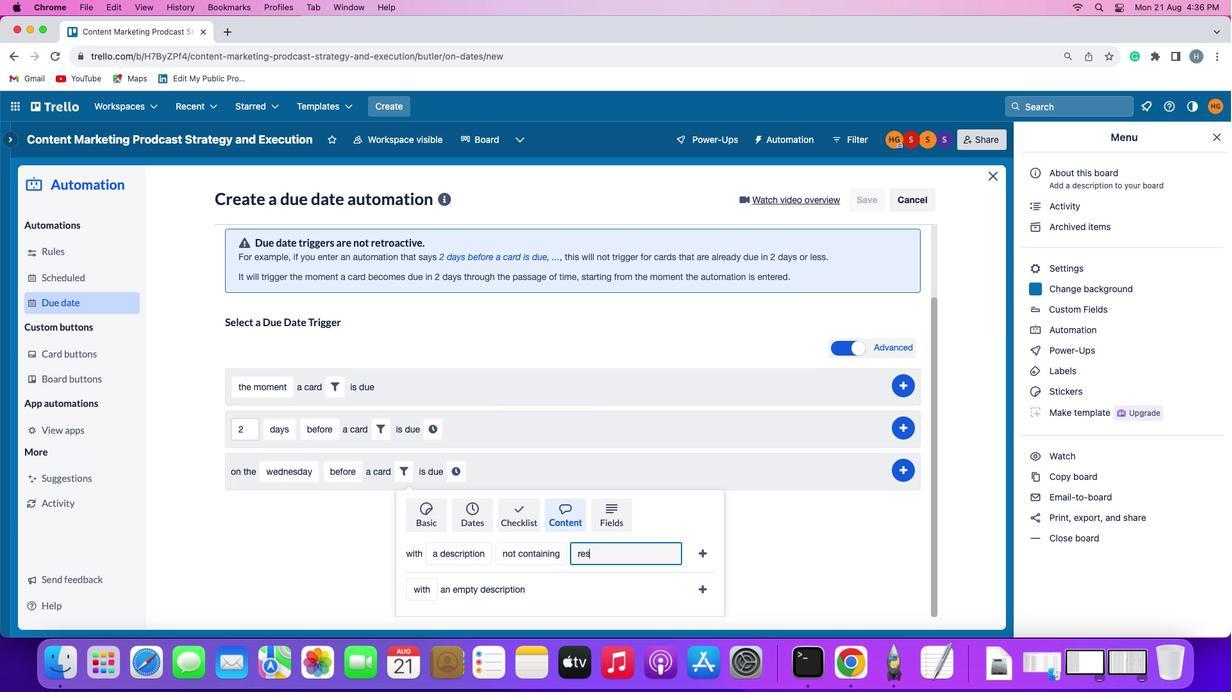 
Action: Mouse moved to (604, 554)
Screenshot: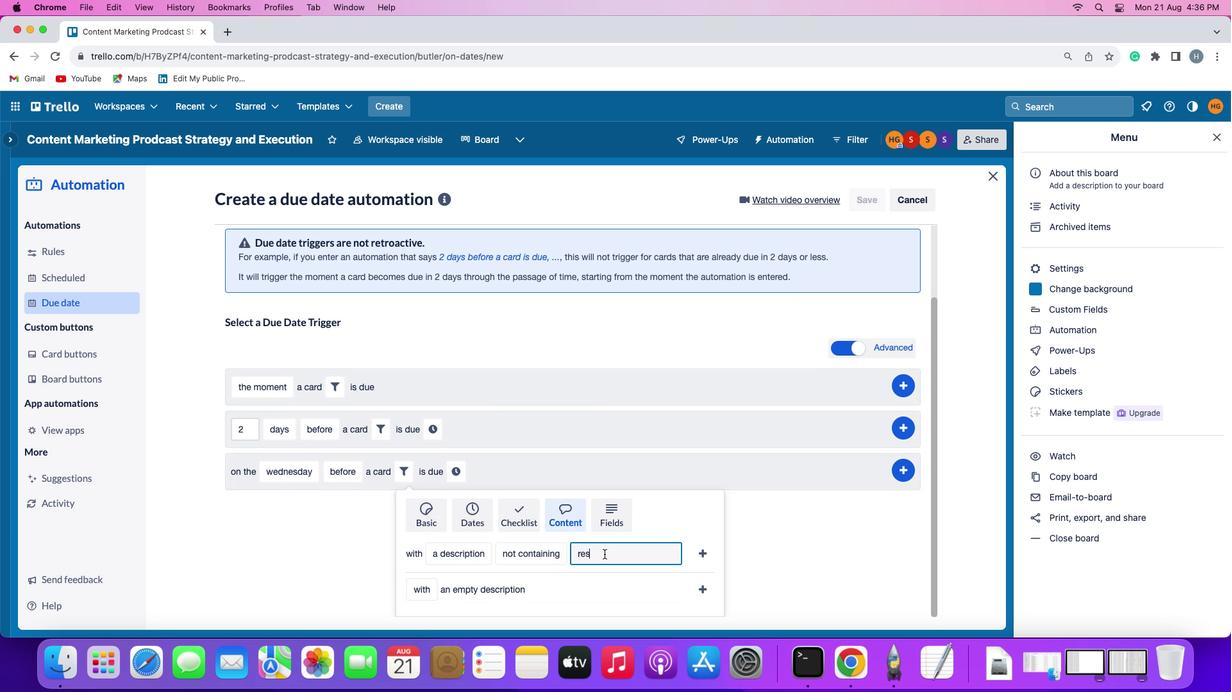 
Action: Key pressed 'u'
Screenshot: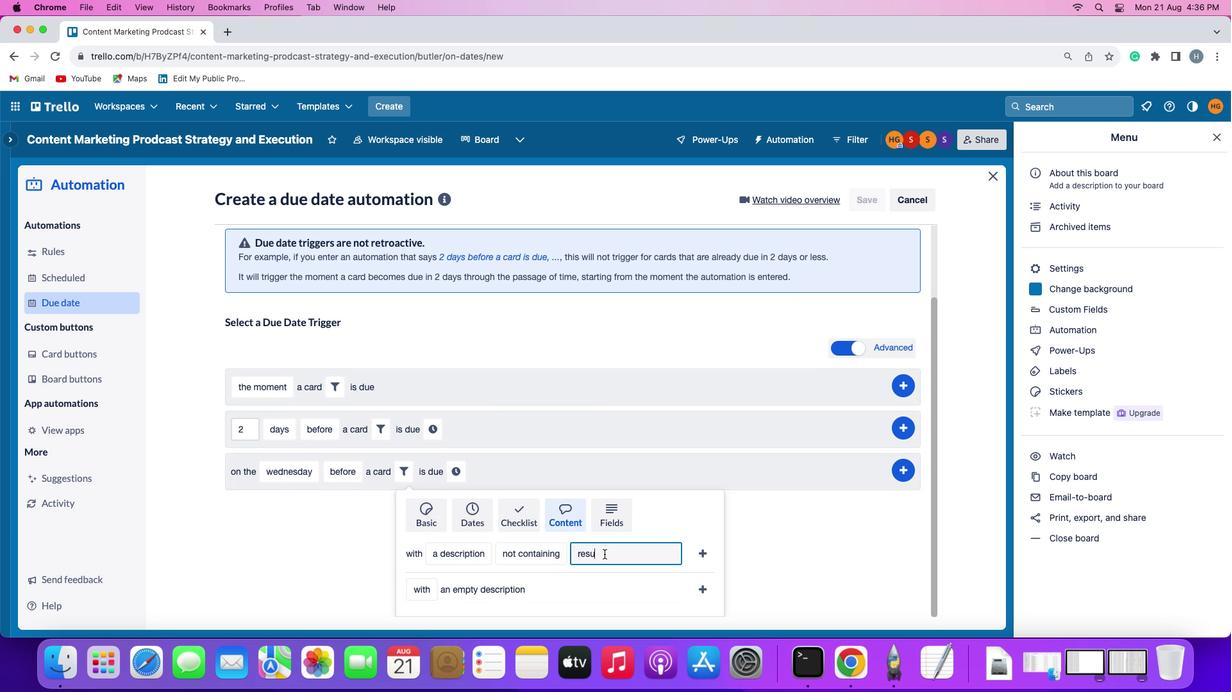 
Action: Mouse moved to (605, 555)
Screenshot: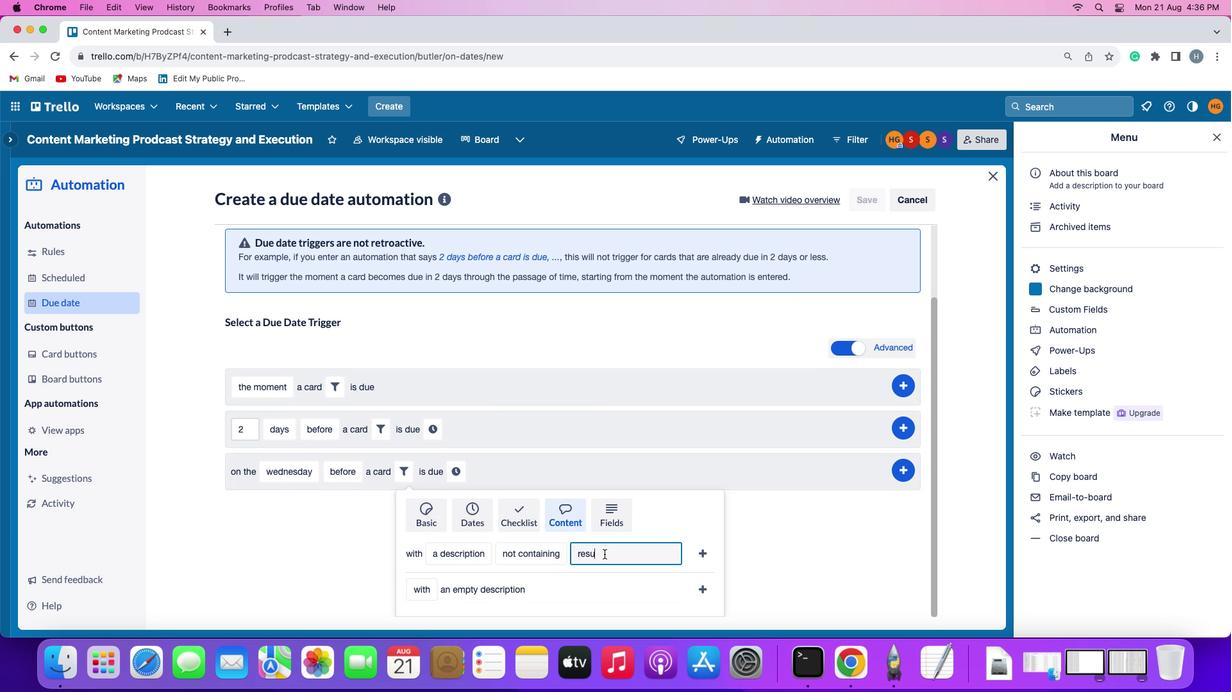 
Action: Key pressed 'm''e'
Screenshot: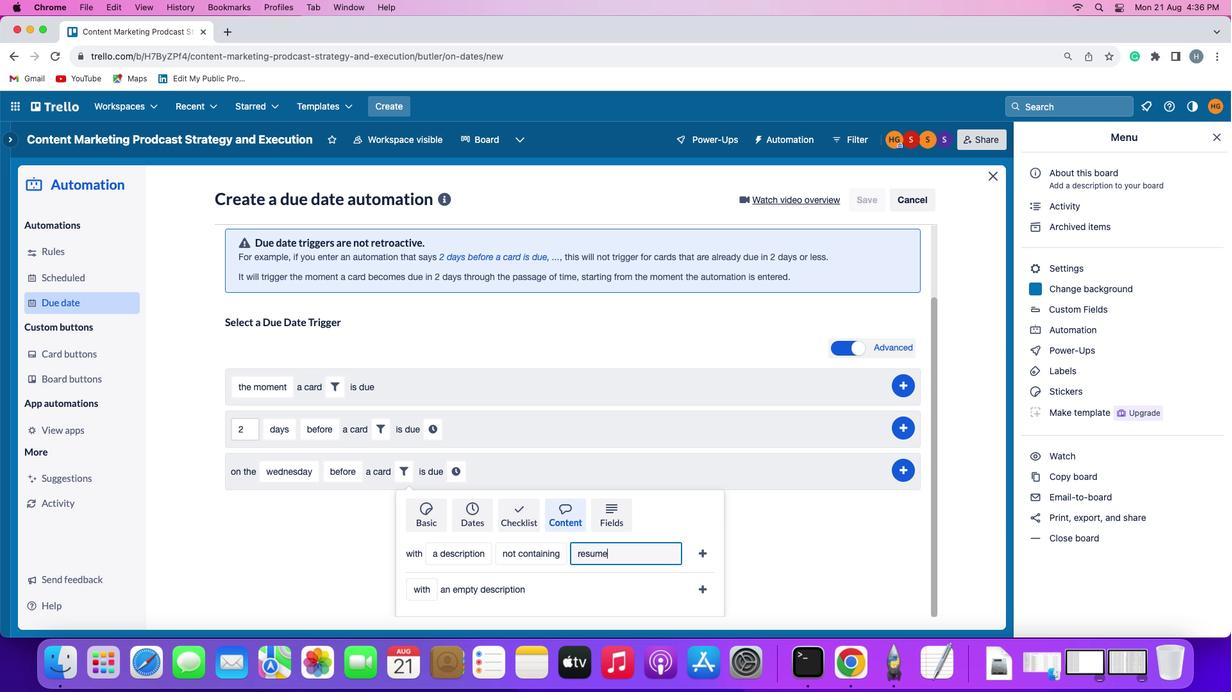 
Action: Mouse moved to (702, 554)
Screenshot: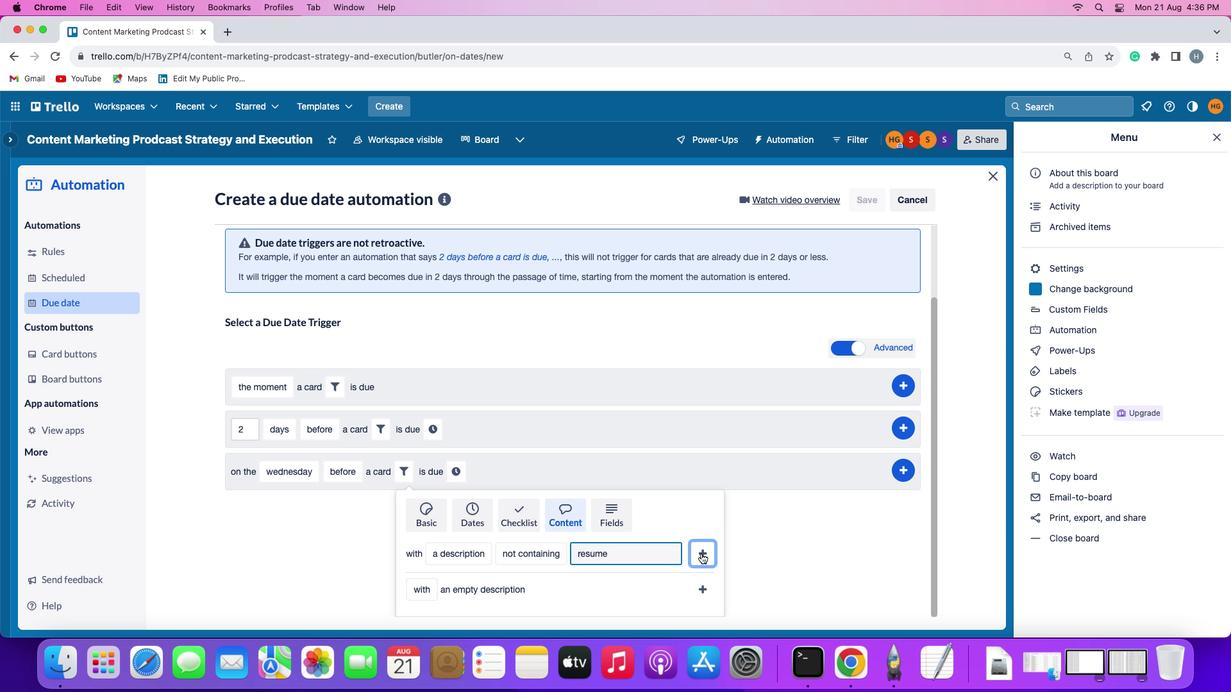 
Action: Mouse pressed left at (702, 554)
Screenshot: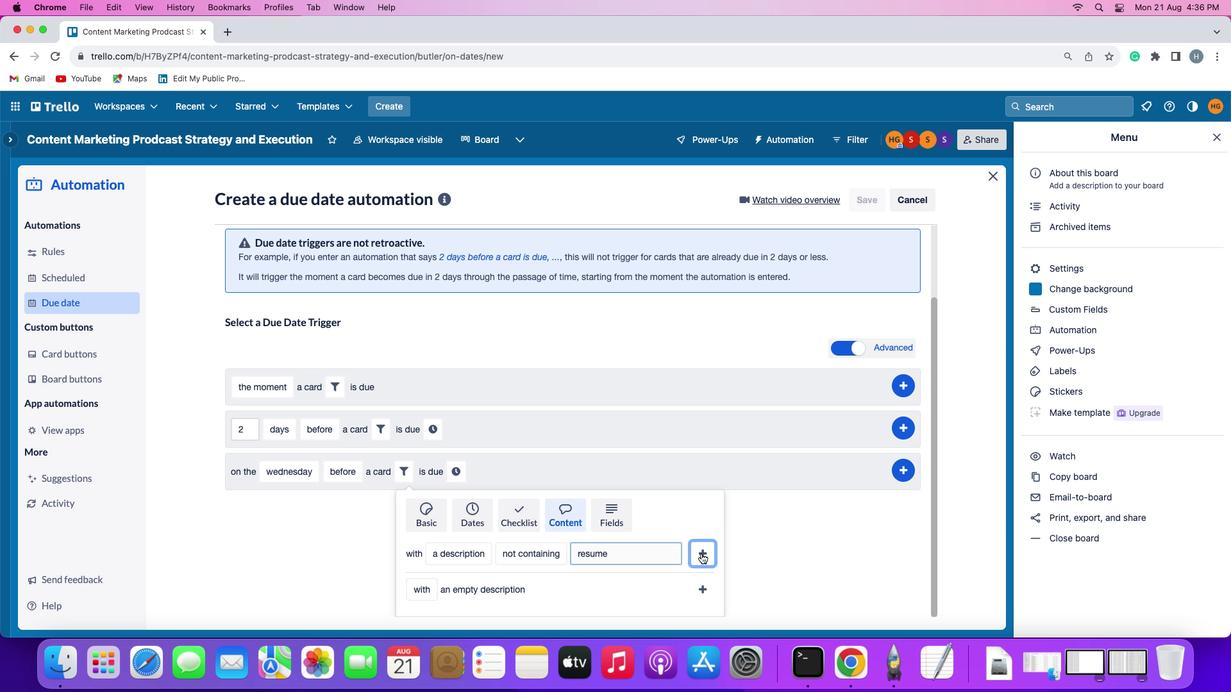 
Action: Mouse moved to (659, 561)
Screenshot: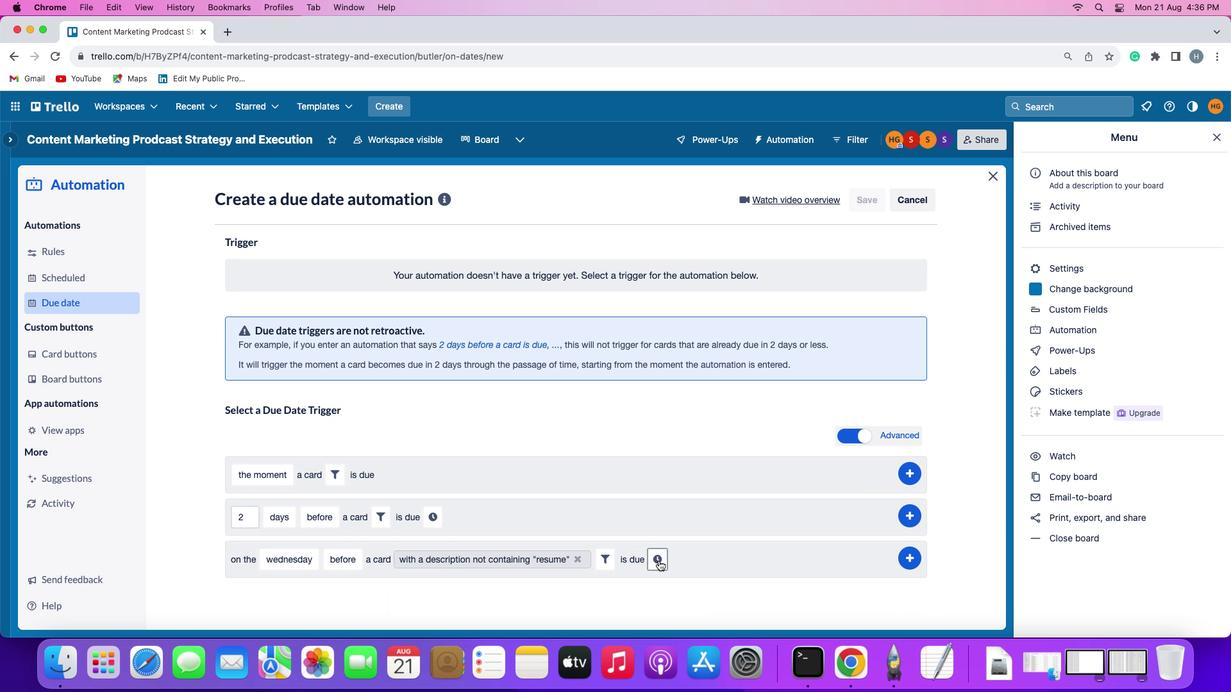 
Action: Mouse pressed left at (659, 561)
Screenshot: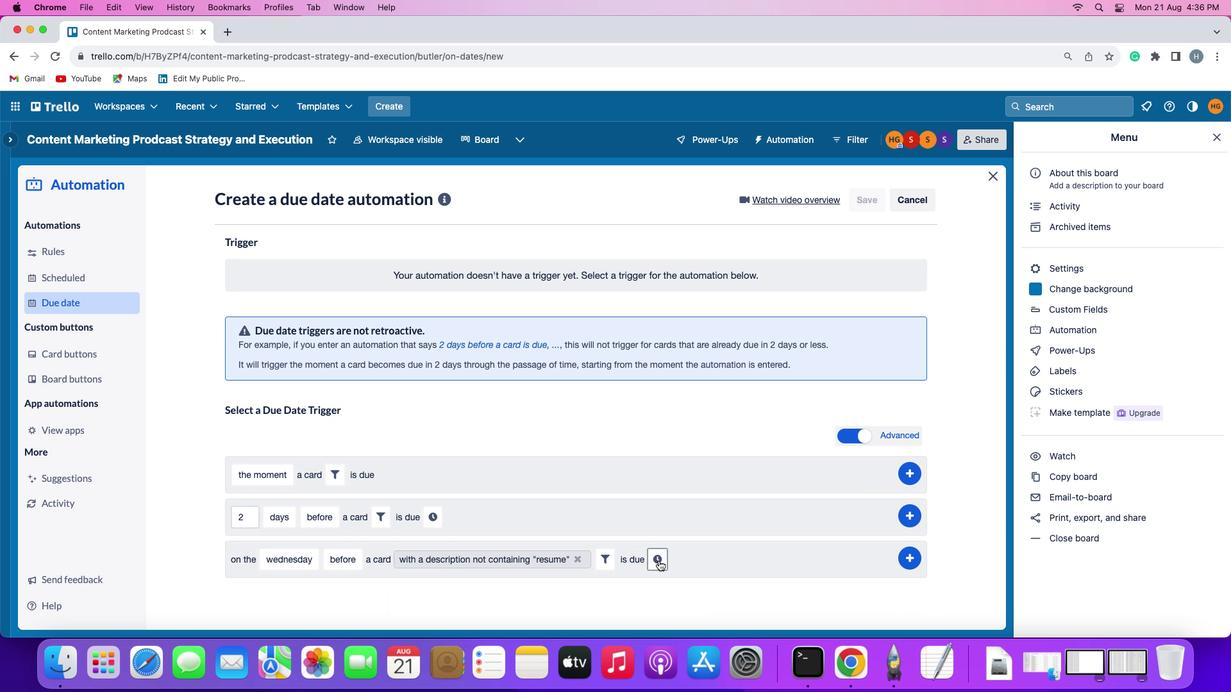 
Action: Mouse moved to (688, 561)
Screenshot: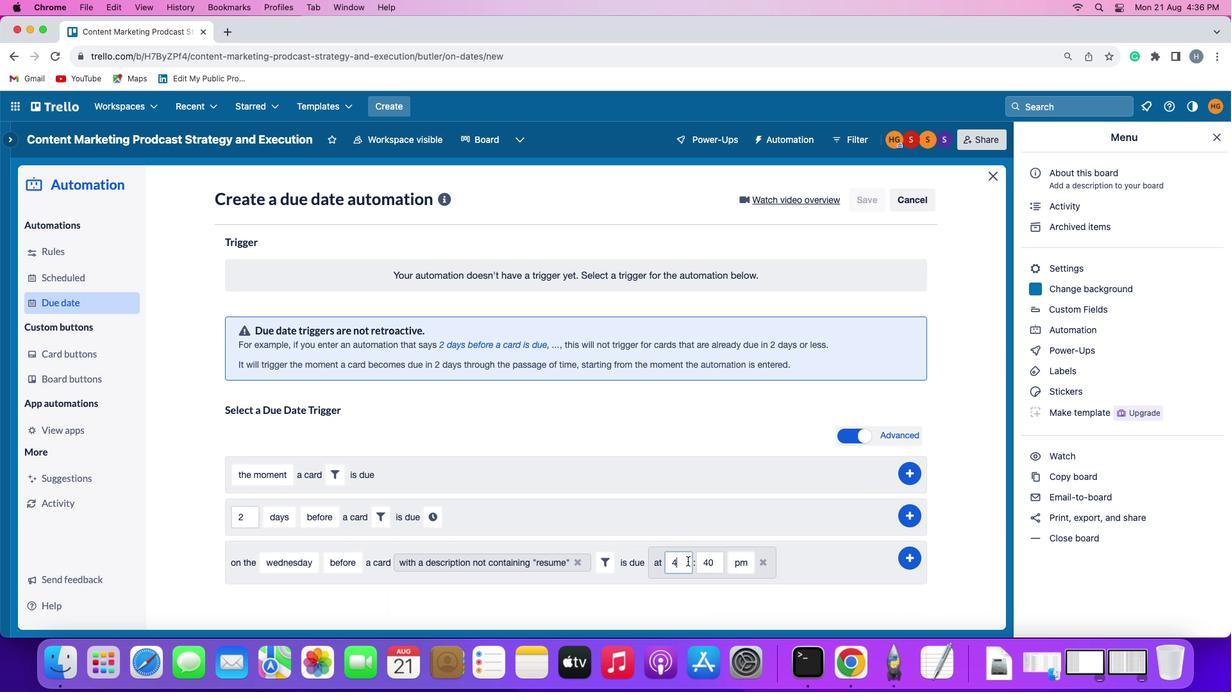 
Action: Mouse pressed left at (688, 561)
Screenshot: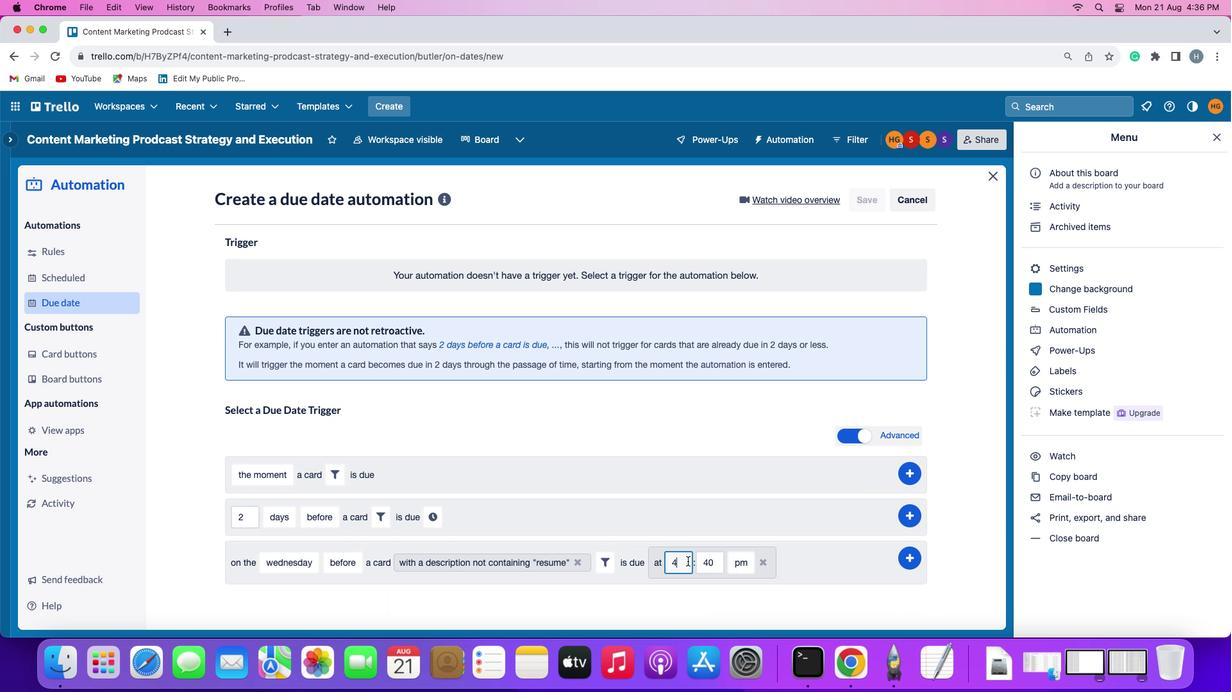 
Action: Mouse moved to (688, 560)
Screenshot: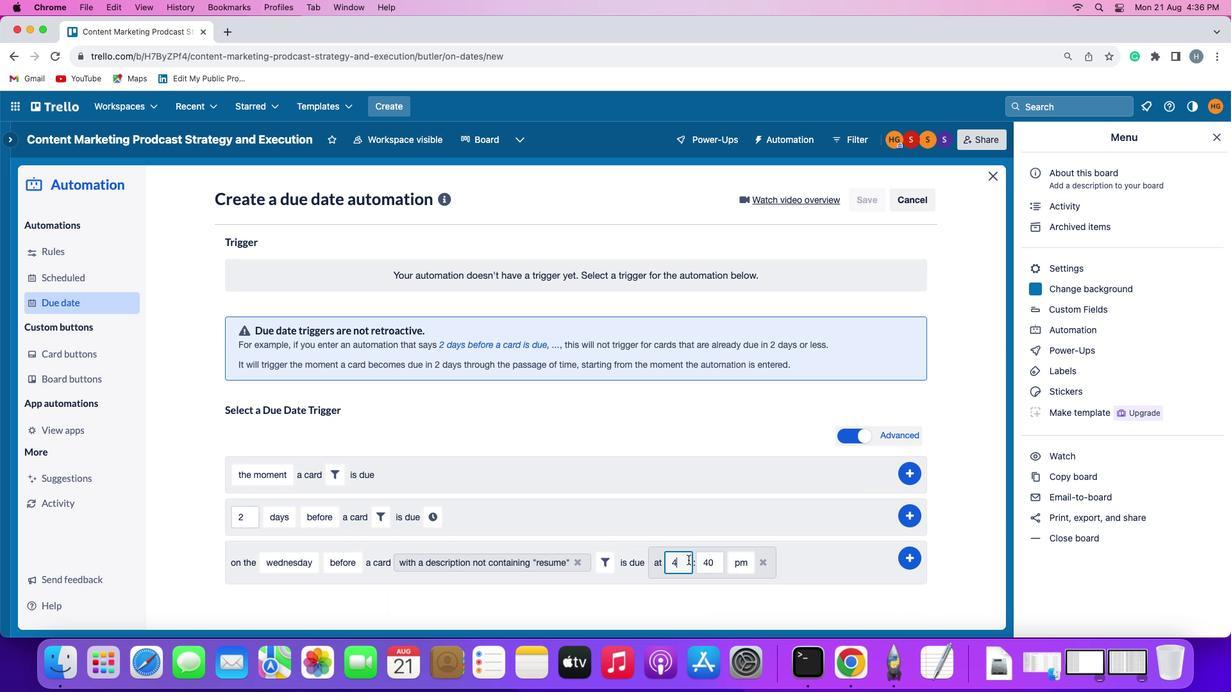 
Action: Key pressed Key.backspace'1''1'
Screenshot: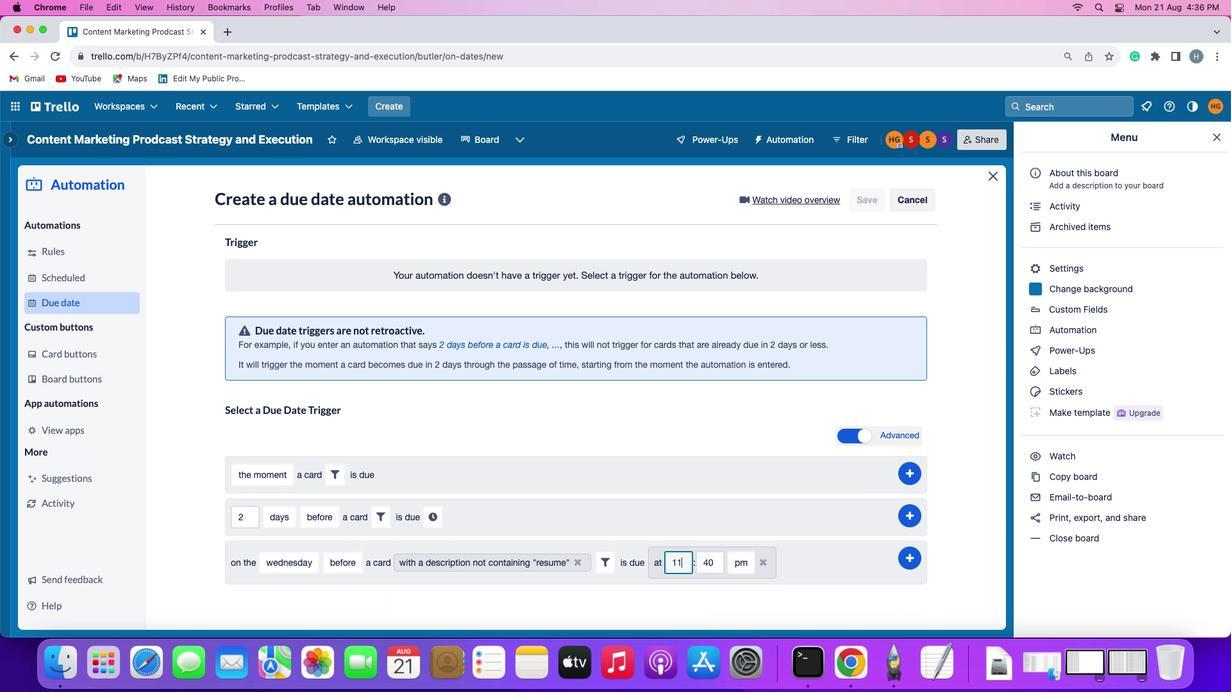 
Action: Mouse moved to (715, 560)
Screenshot: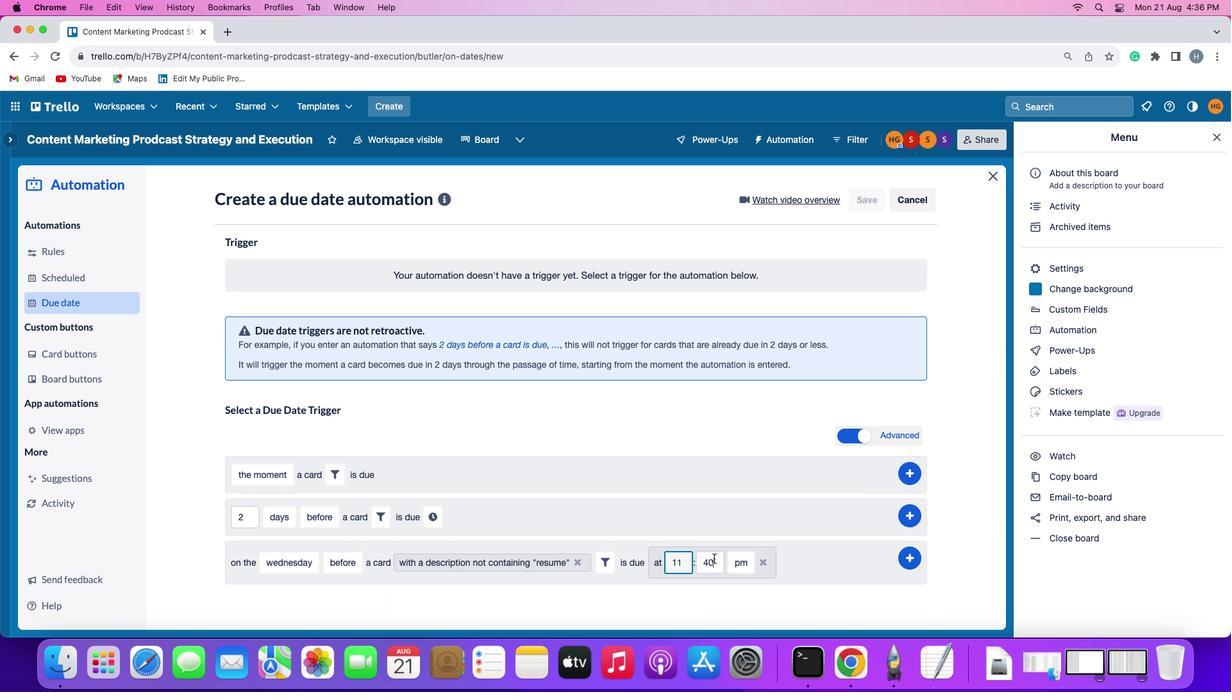 
Action: Mouse pressed left at (715, 560)
Screenshot: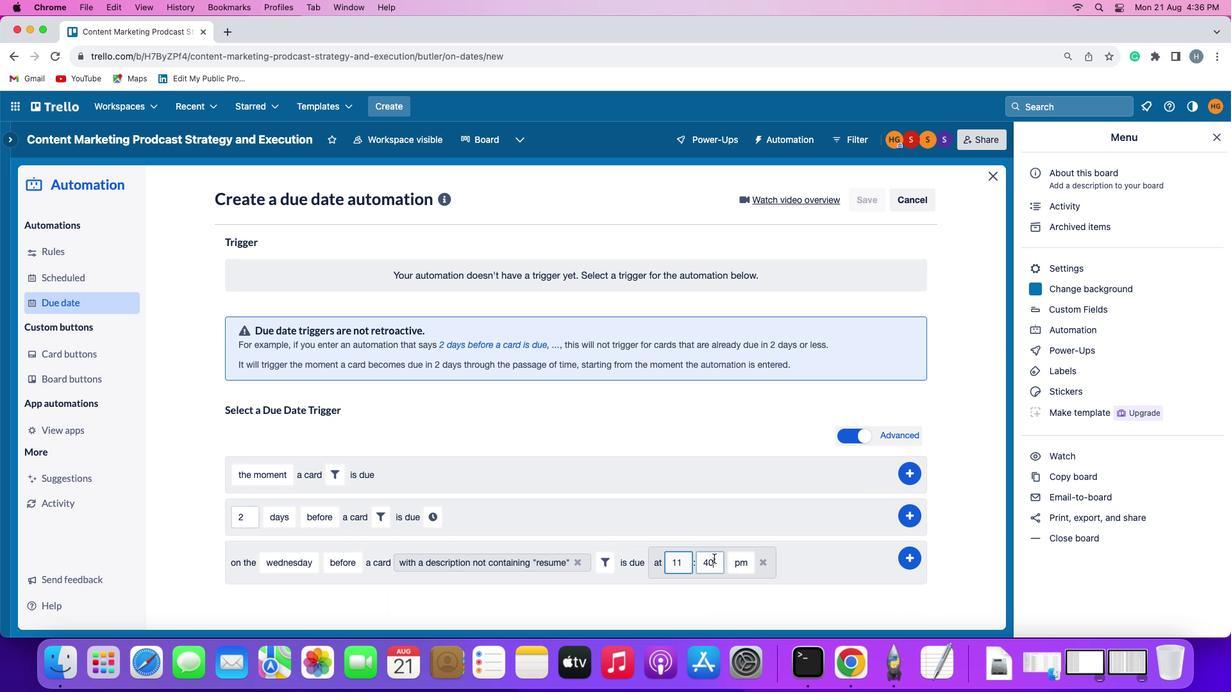 
Action: Key pressed Key.backspaceKey.backspaceKey.backspace'0''0'
Screenshot: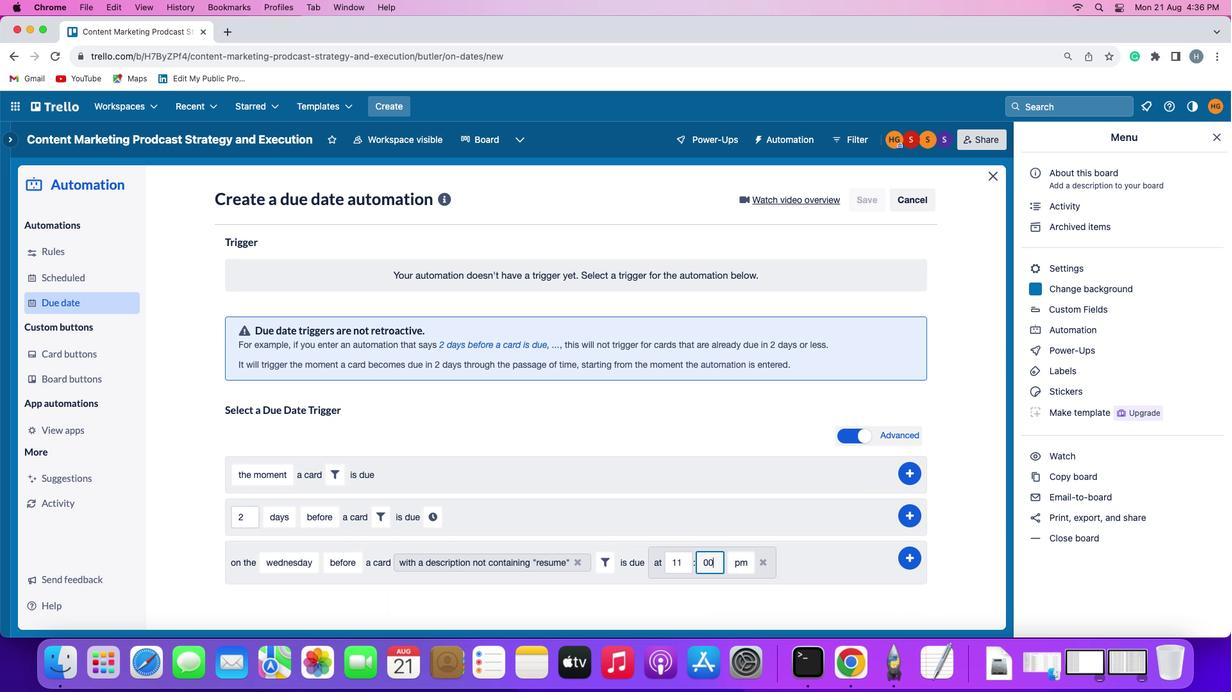 
Action: Mouse moved to (737, 560)
Screenshot: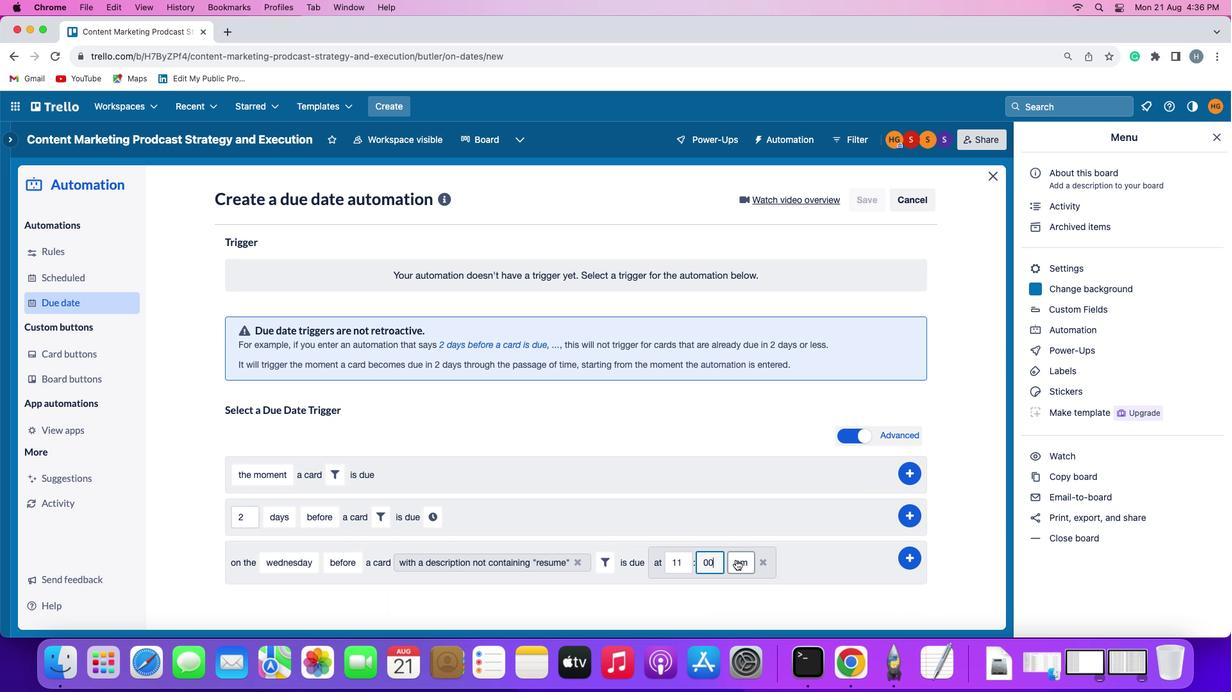 
Action: Mouse pressed left at (737, 560)
Screenshot: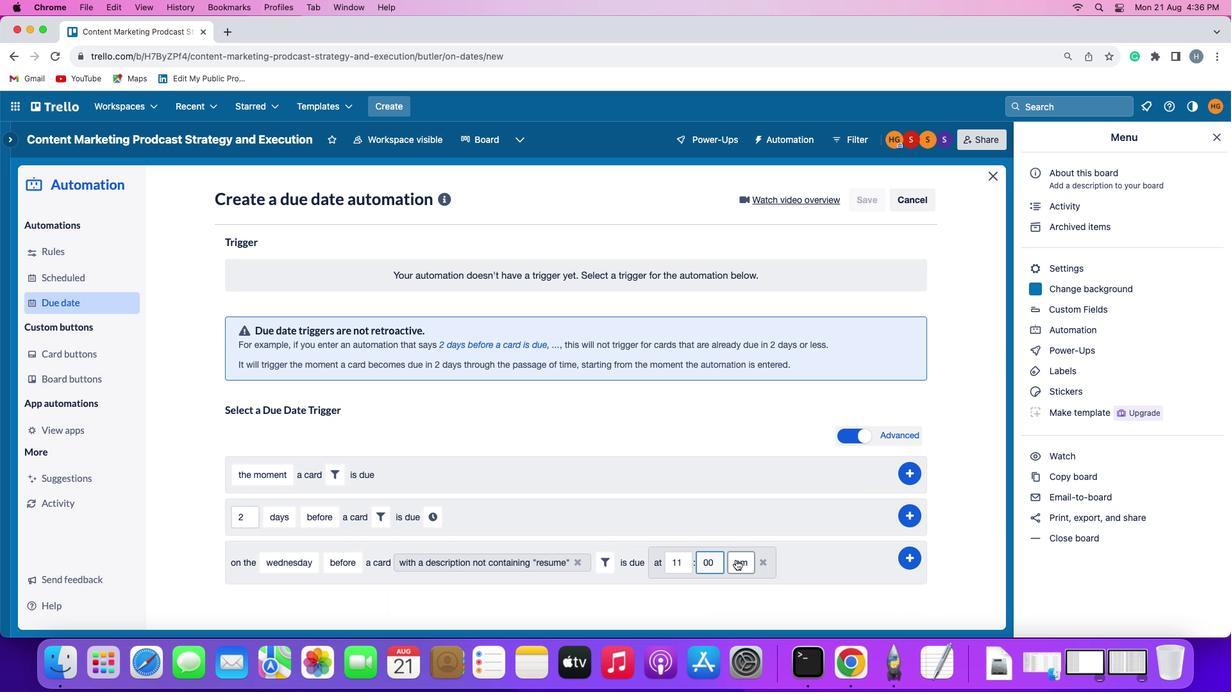 
Action: Mouse moved to (751, 580)
Screenshot: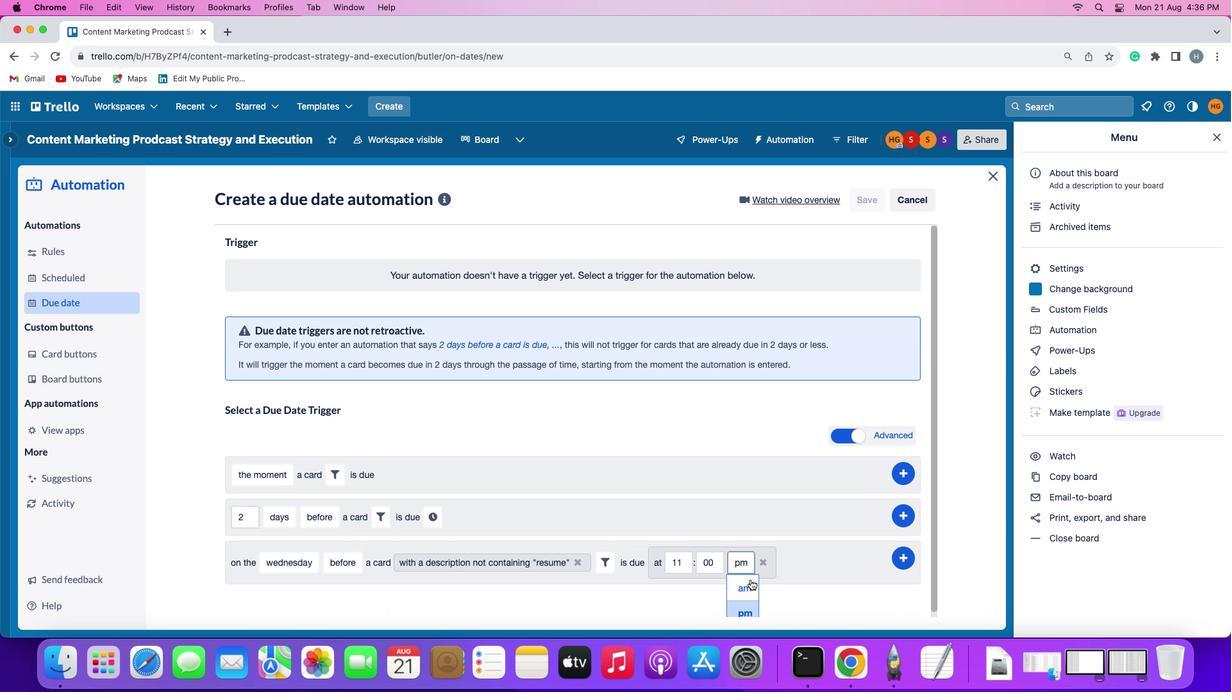 
Action: Mouse pressed left at (751, 580)
Screenshot: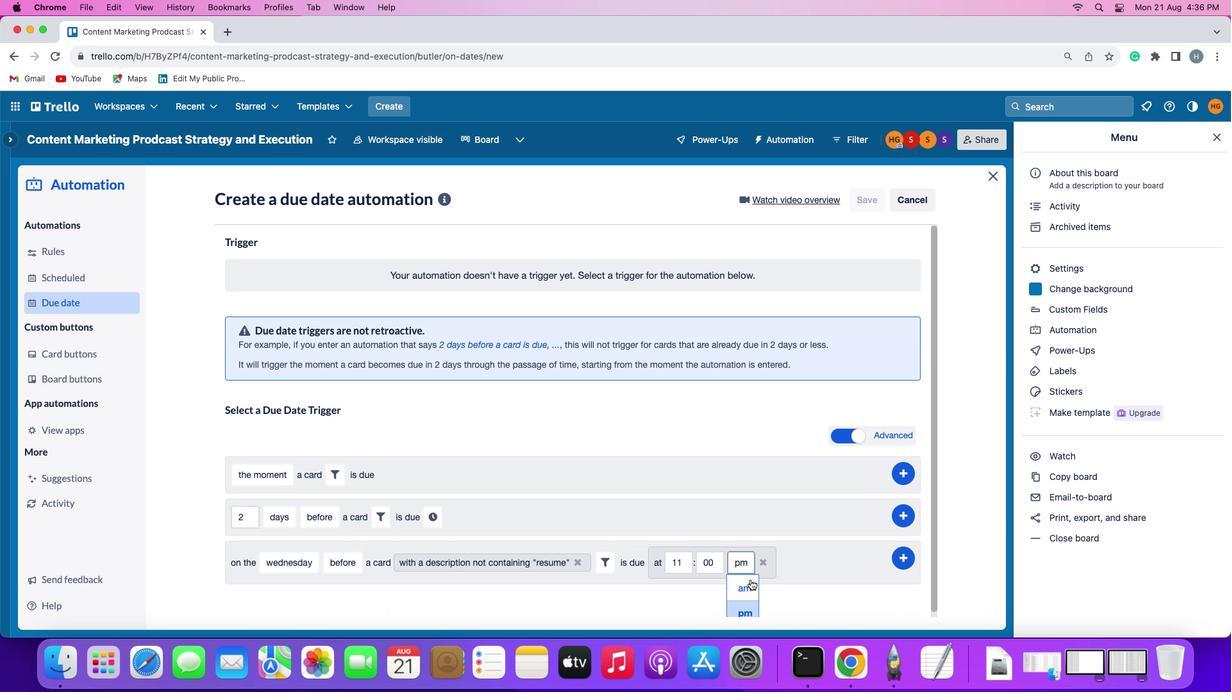 
Action: Mouse moved to (909, 555)
Screenshot: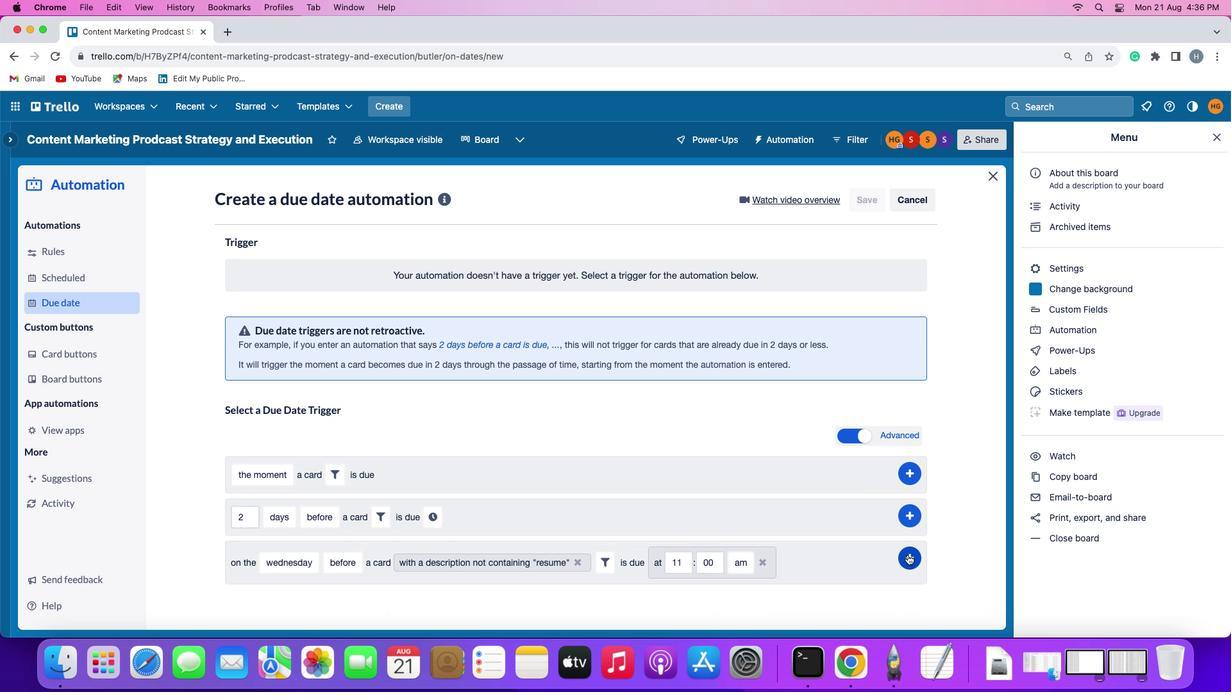 
Action: Mouse pressed left at (909, 555)
Screenshot: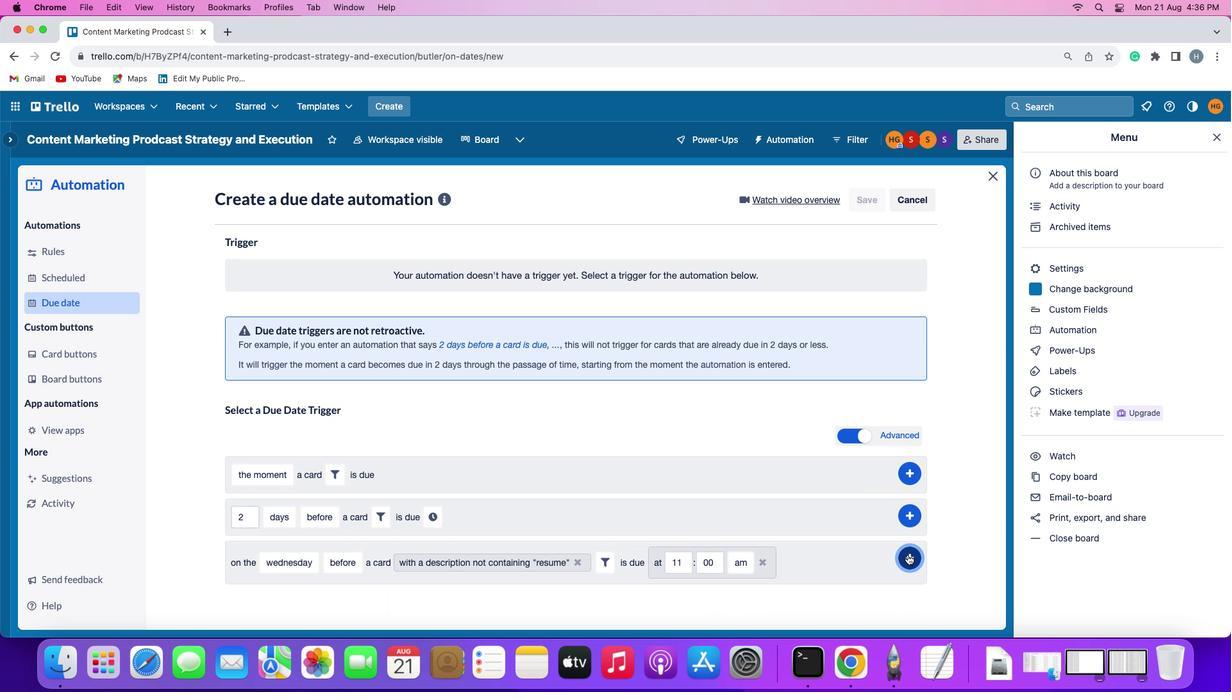 
Action: Mouse moved to (950, 480)
Screenshot: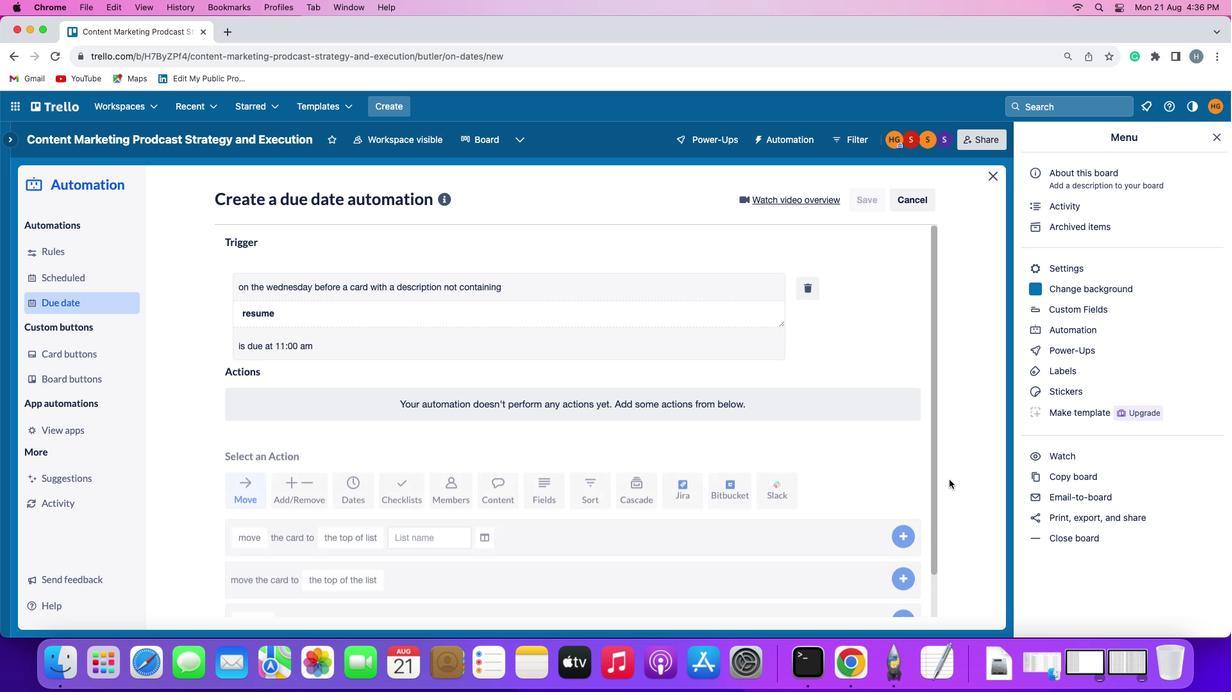 
